 Task: Create new Company, with domain: 'coty.com' and type: 'Reseller'. Add new contact for this company, with mail Id: 'Bhavya.Perez@coty.com', First Name: Bhavya, Last name:  Perez, Job Title: 'Quality Control Inspector', Phone Number: '(617) 555-7894'. Change life cycle stage to  Lead and lead status to  Open. Logged in from softage.3@softage.net
Action: Mouse moved to (69, 66)
Screenshot: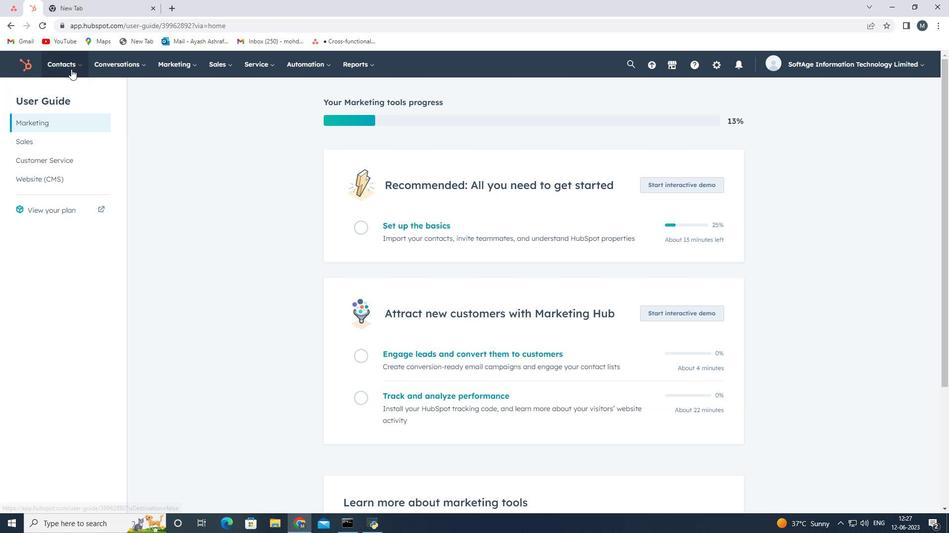 
Action: Mouse pressed left at (69, 66)
Screenshot: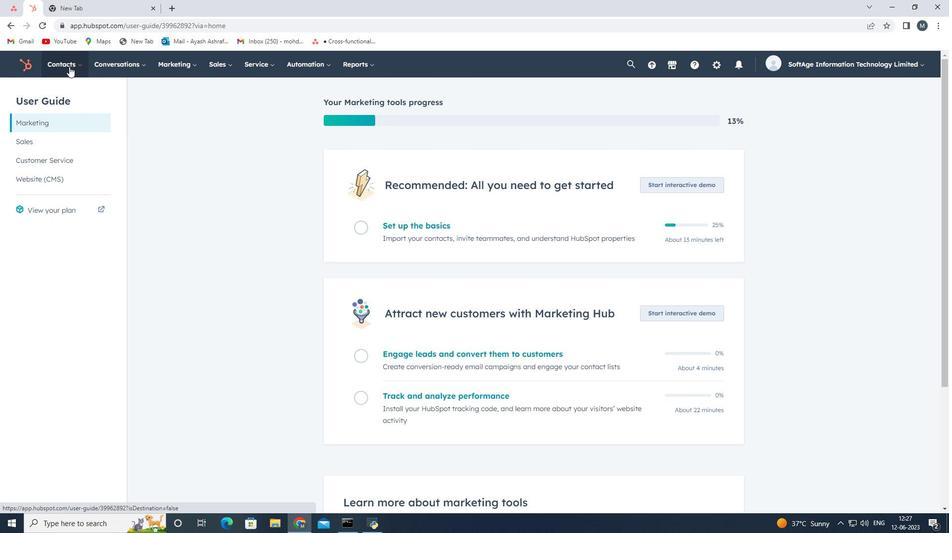 
Action: Mouse moved to (86, 108)
Screenshot: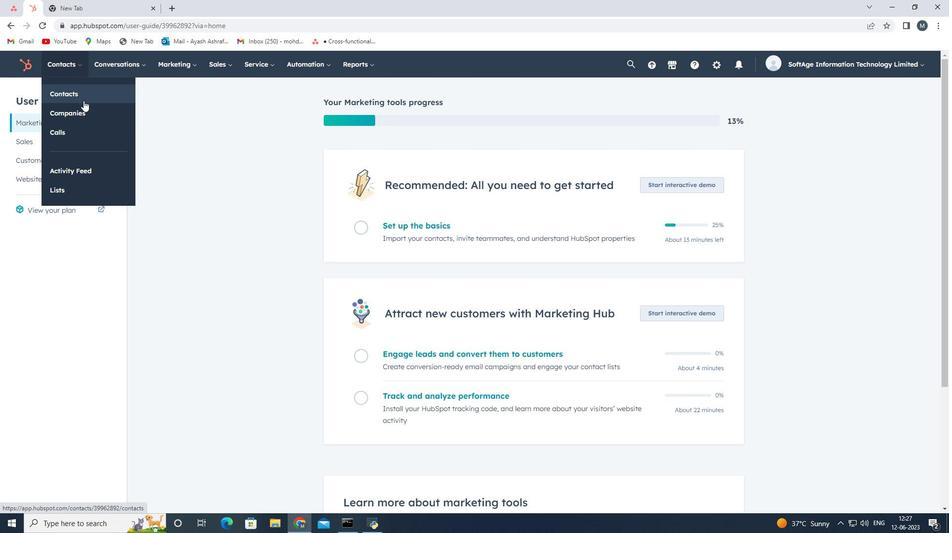 
Action: Mouse pressed left at (86, 108)
Screenshot: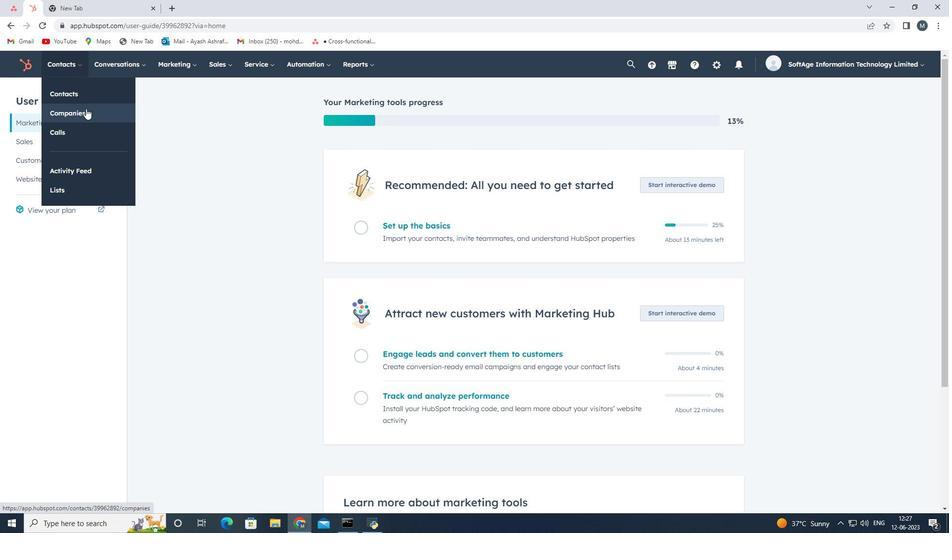 
Action: Mouse moved to (887, 102)
Screenshot: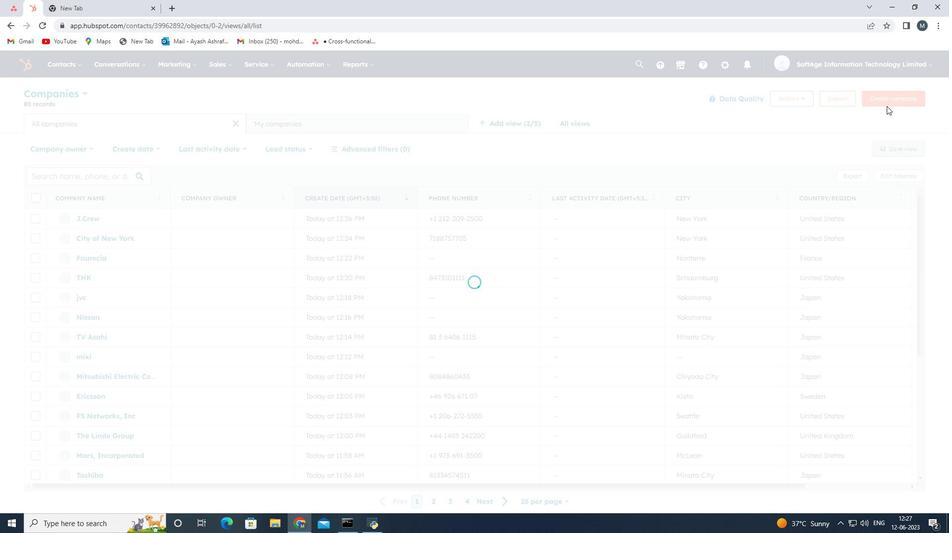 
Action: Mouse pressed left at (887, 102)
Screenshot: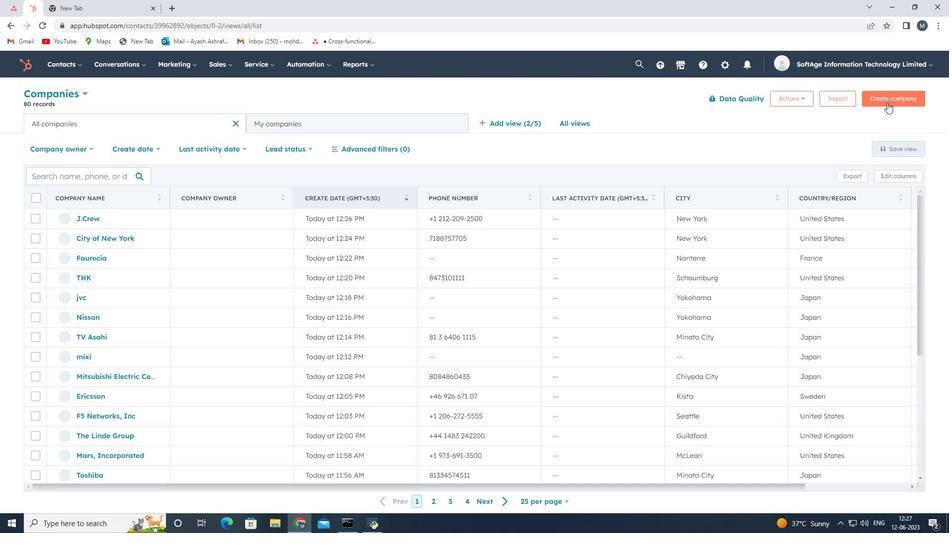 
Action: Mouse moved to (718, 142)
Screenshot: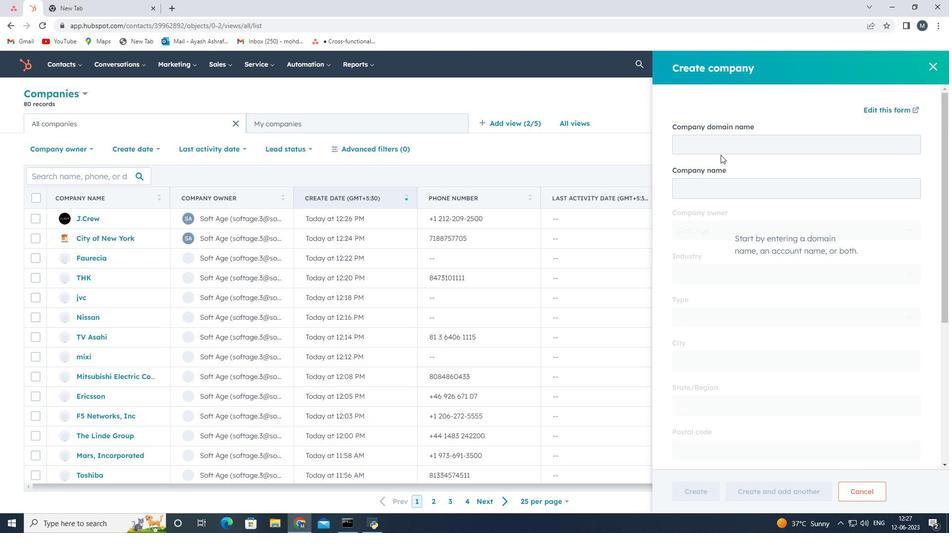 
Action: Mouse pressed left at (718, 142)
Screenshot: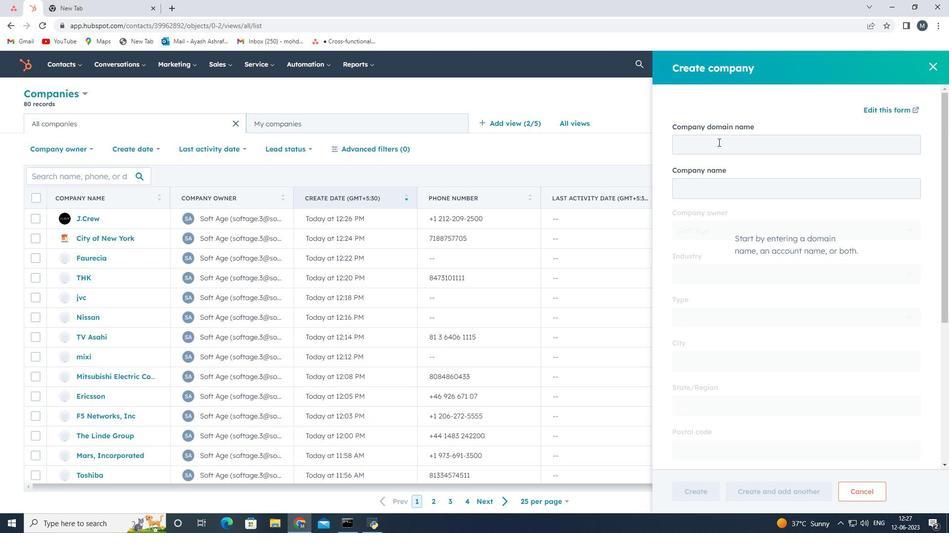 
Action: Mouse moved to (712, 153)
Screenshot: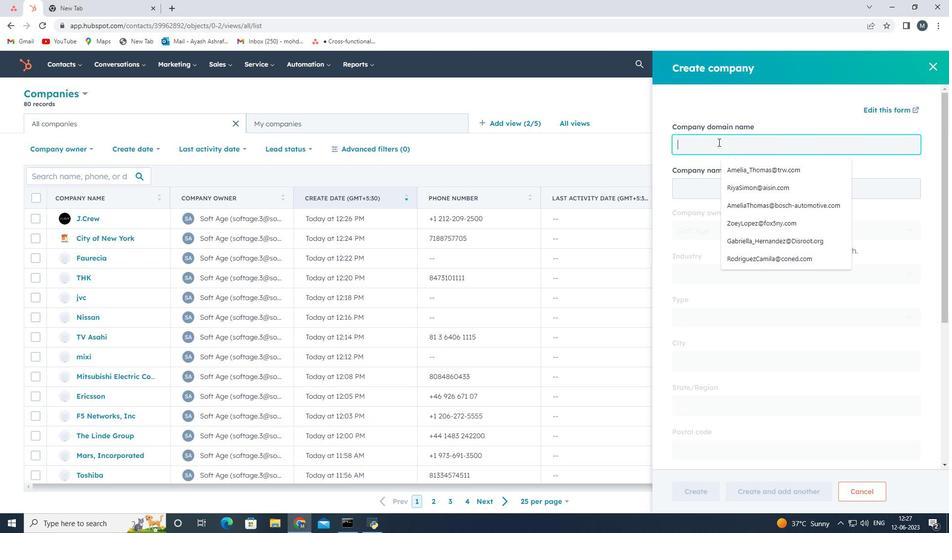 
Action: Key pressed coty.com
Screenshot: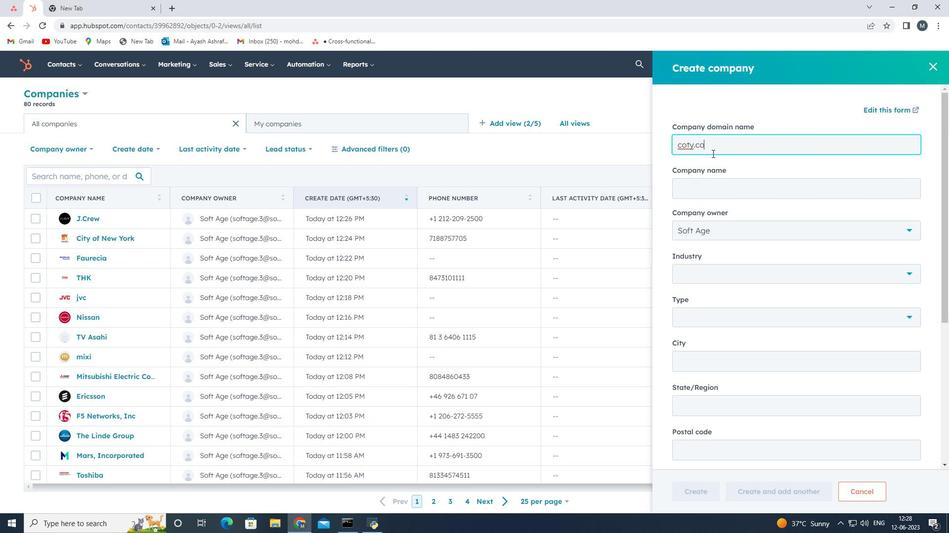 
Action: Mouse moved to (711, 324)
Screenshot: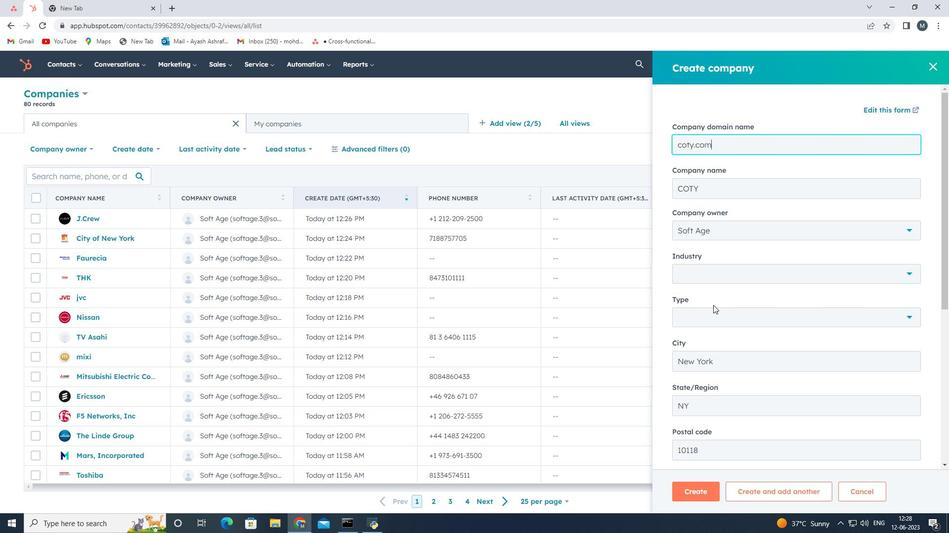 
Action: Mouse pressed left at (711, 324)
Screenshot: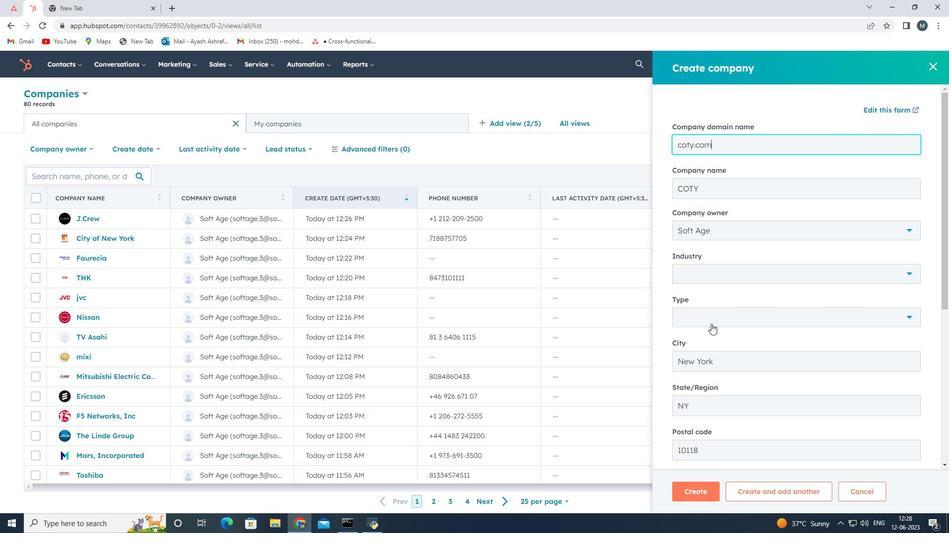 
Action: Mouse moved to (695, 400)
Screenshot: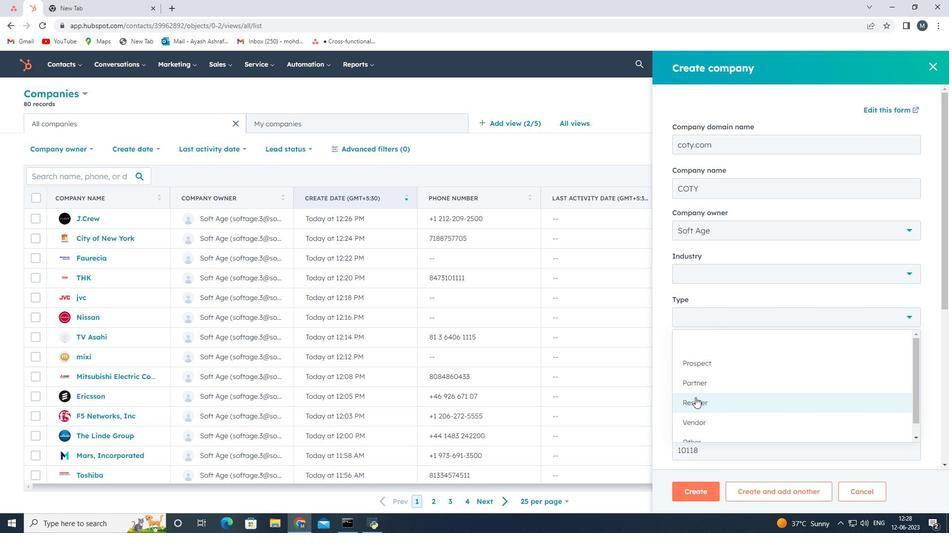 
Action: Mouse pressed left at (695, 400)
Screenshot: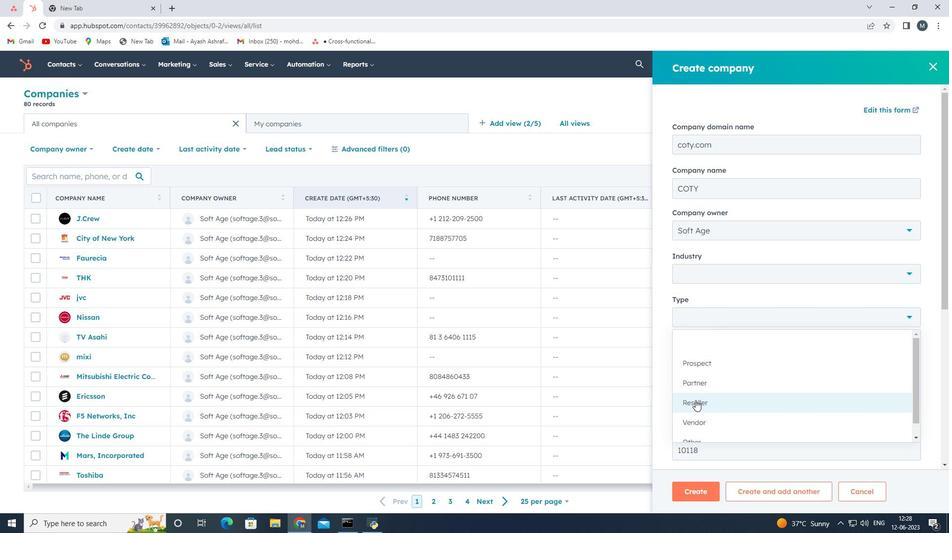 
Action: Mouse moved to (759, 280)
Screenshot: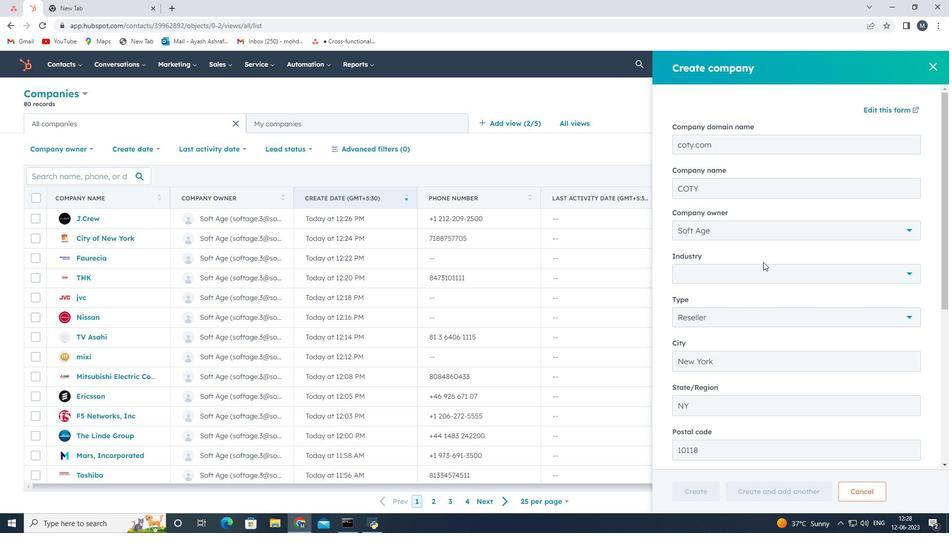 
Action: Mouse scrolled (759, 279) with delta (0, 0)
Screenshot: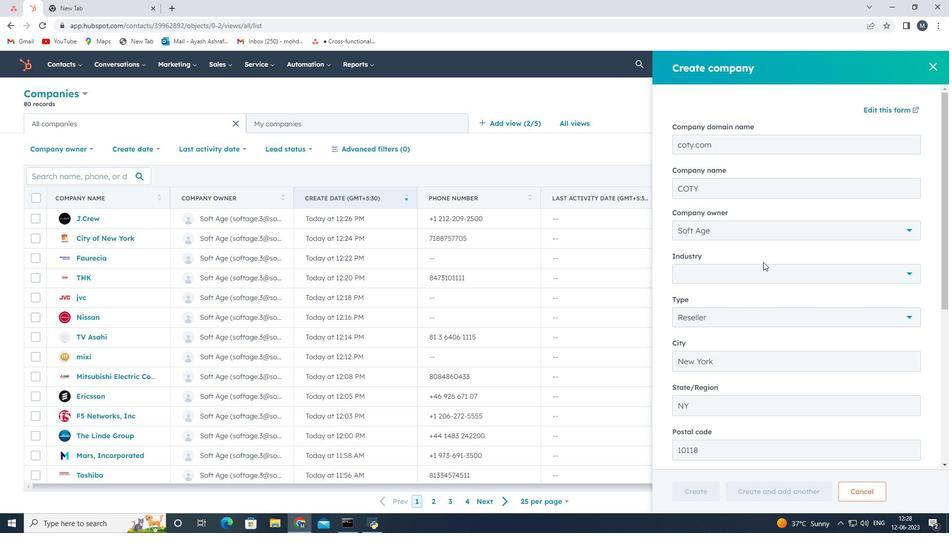 
Action: Mouse moved to (759, 281)
Screenshot: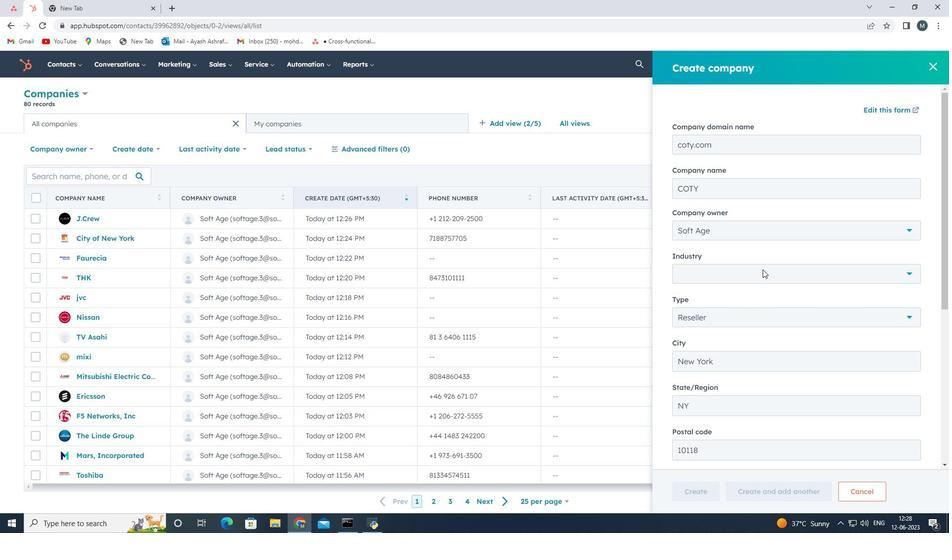 
Action: Mouse scrolled (759, 281) with delta (0, 0)
Screenshot: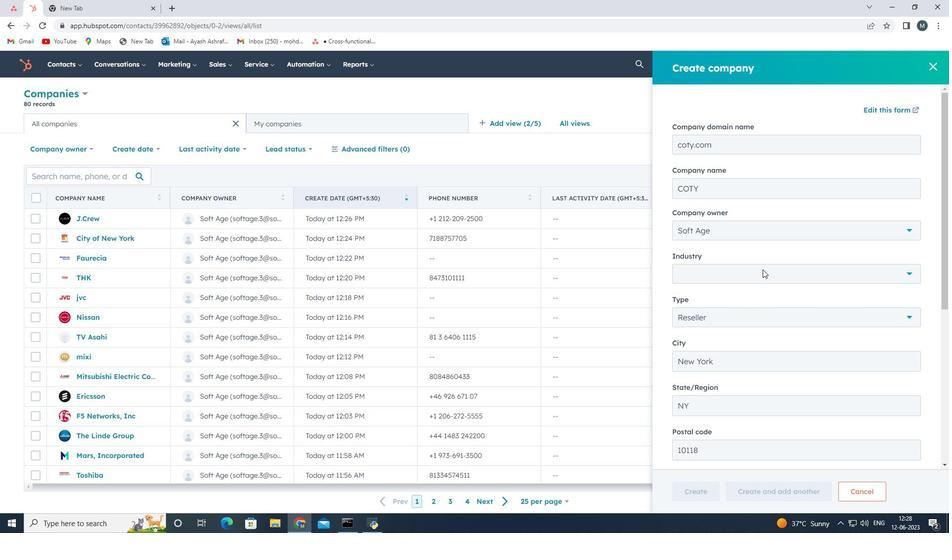
Action: Mouse moved to (758, 283)
Screenshot: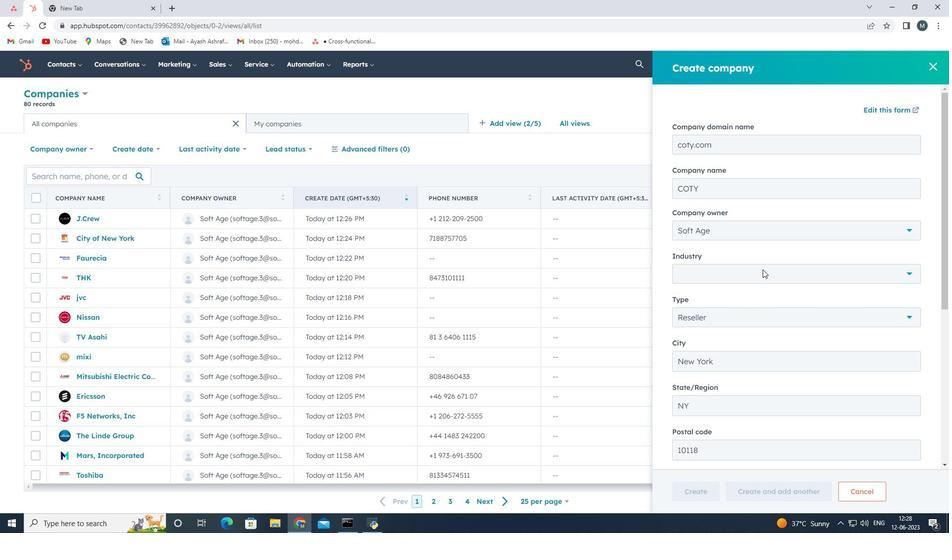
Action: Mouse scrolled (758, 282) with delta (0, 0)
Screenshot: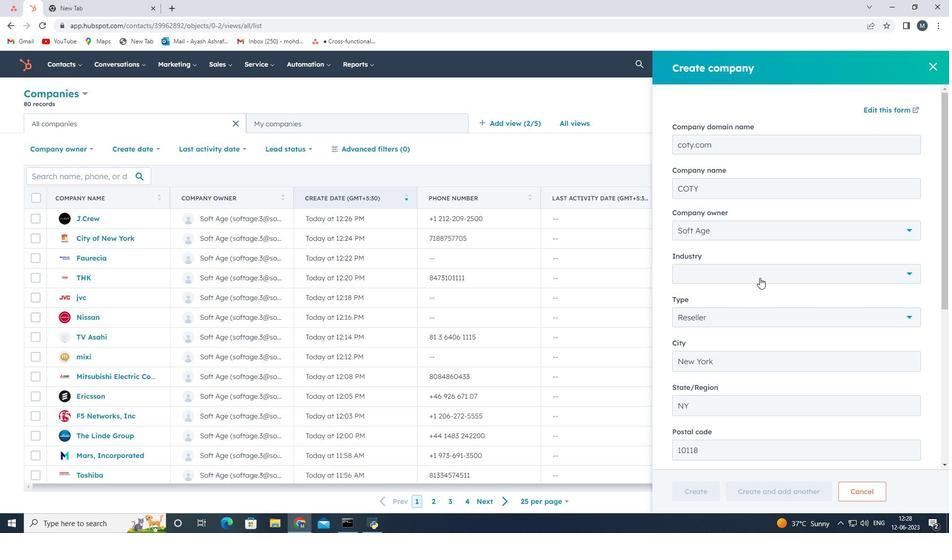 
Action: Mouse moved to (758, 284)
Screenshot: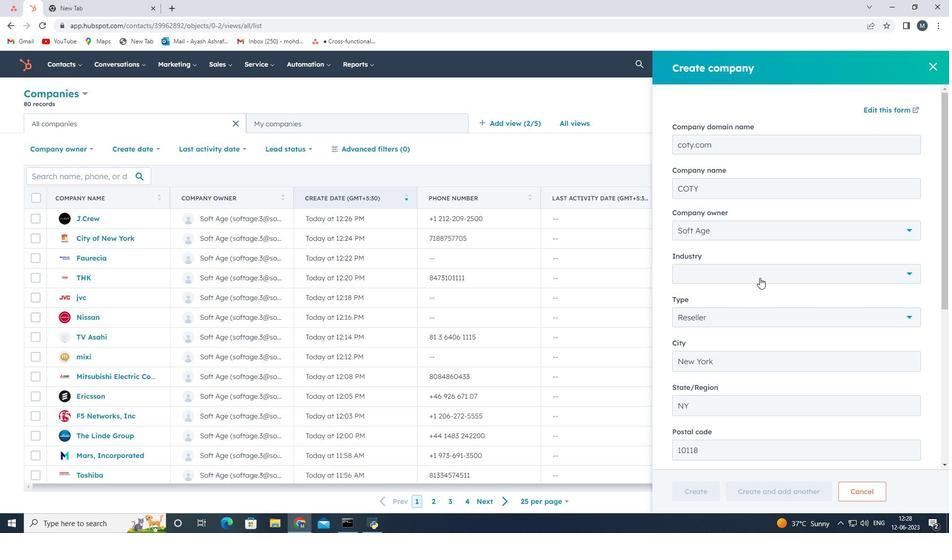 
Action: Mouse scrolled (758, 283) with delta (0, 0)
Screenshot: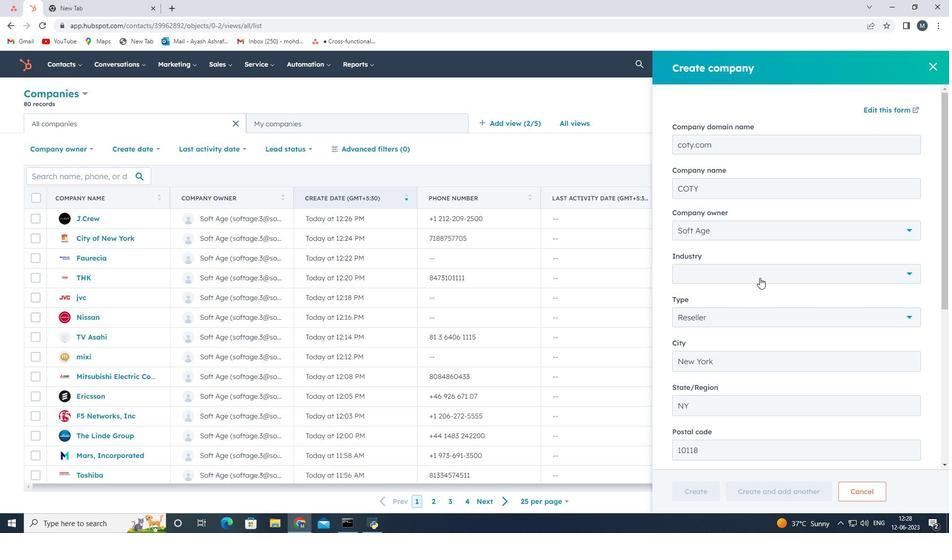 
Action: Mouse scrolled (758, 283) with delta (0, 0)
Screenshot: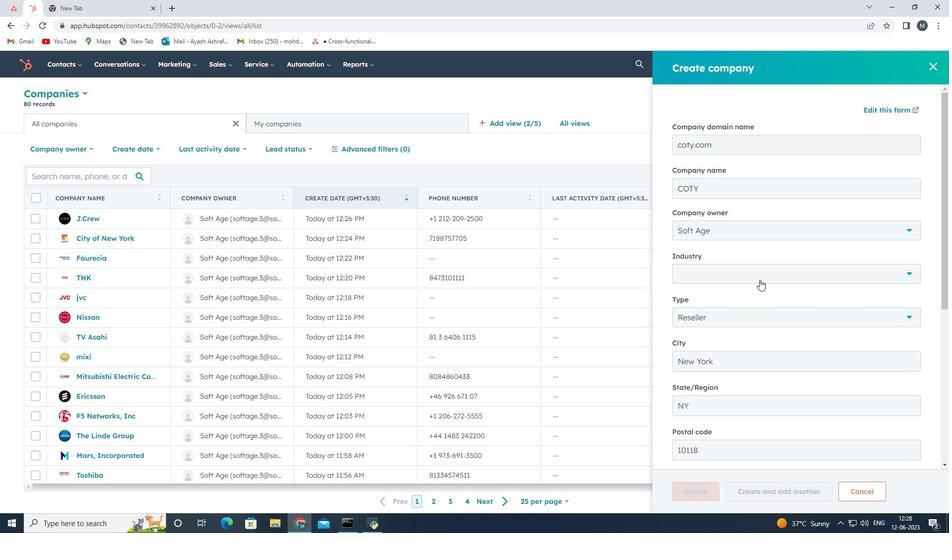 
Action: Mouse moved to (731, 385)
Screenshot: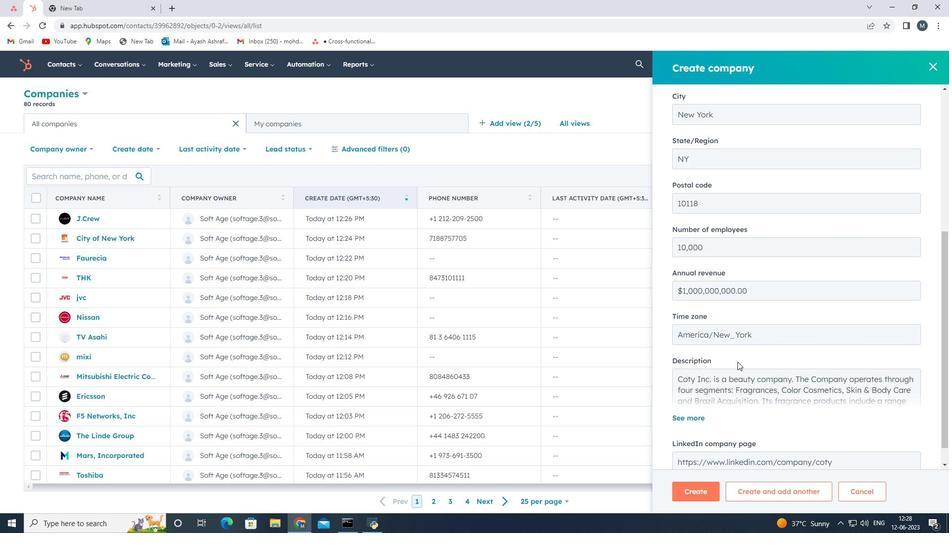 
Action: Mouse scrolled (731, 384) with delta (0, 0)
Screenshot: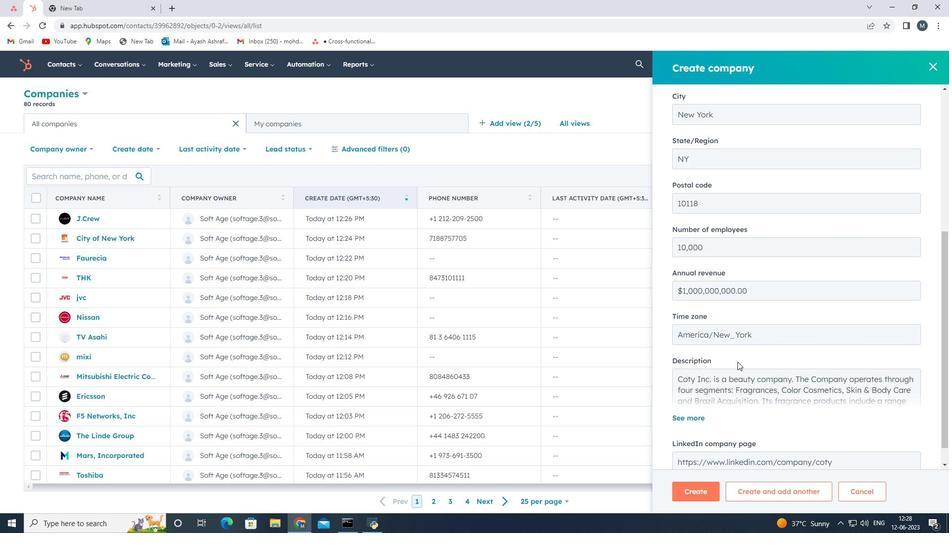 
Action: Mouse moved to (730, 393)
Screenshot: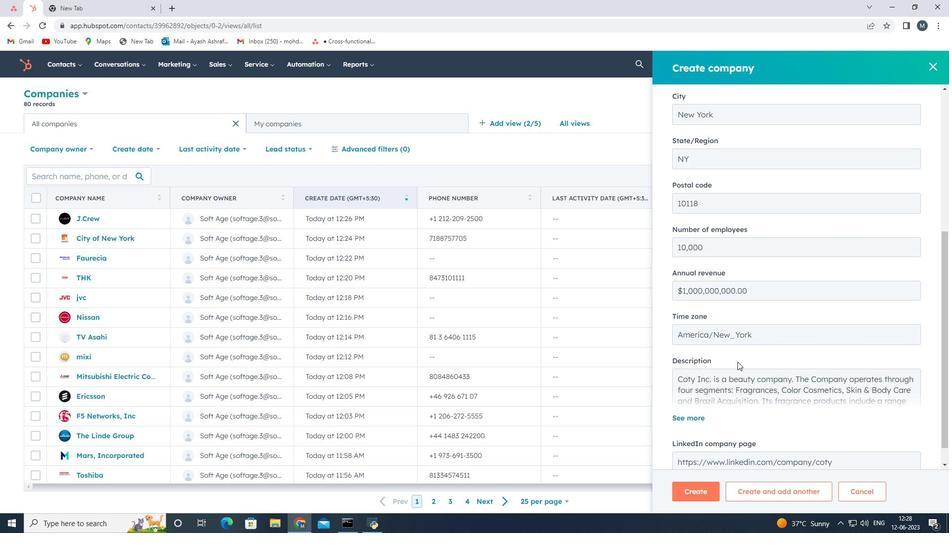 
Action: Mouse scrolled (730, 393) with delta (0, 0)
Screenshot: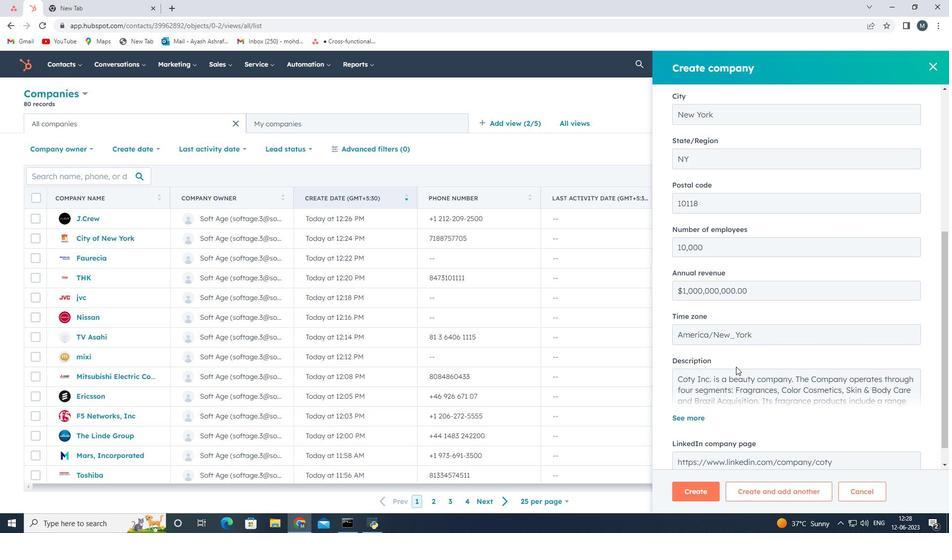 
Action: Mouse moved to (729, 395)
Screenshot: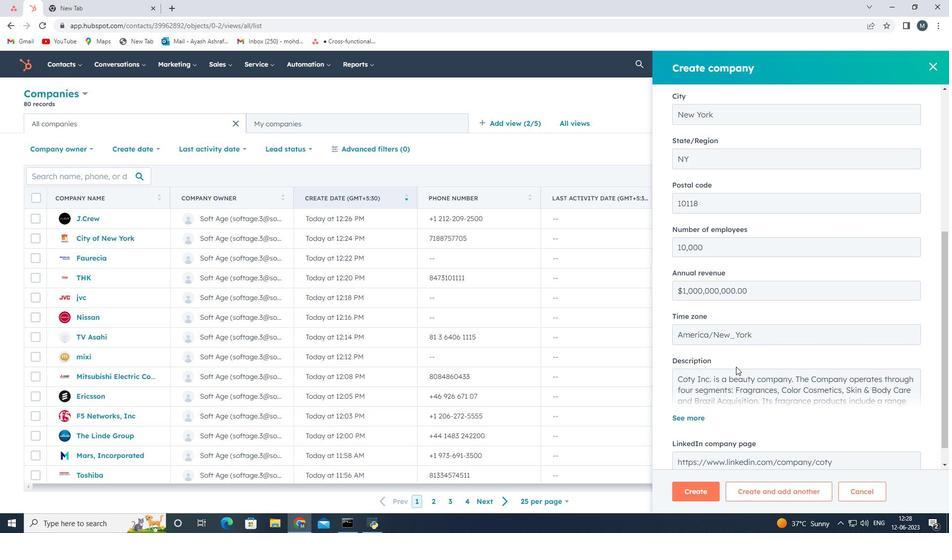 
Action: Mouse scrolled (729, 394) with delta (0, 0)
Screenshot: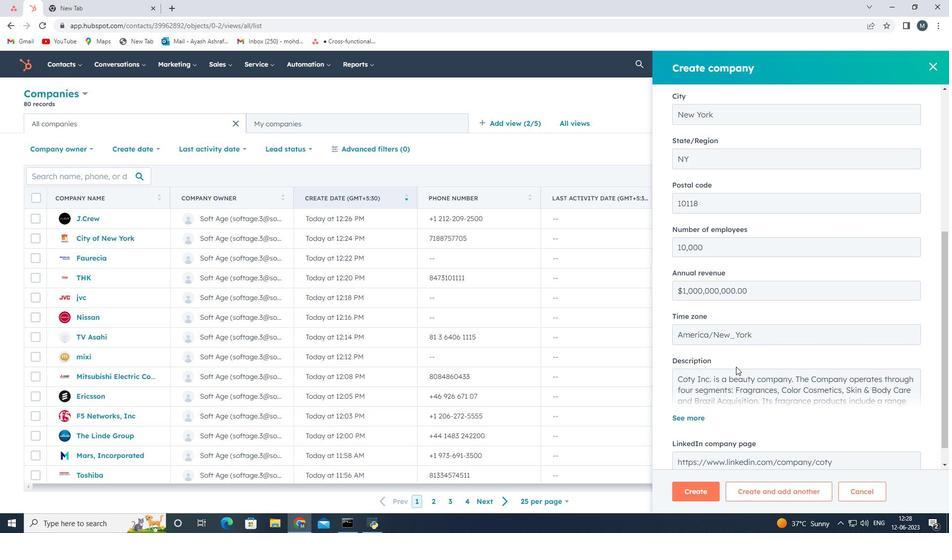 
Action: Mouse moved to (729, 395)
Screenshot: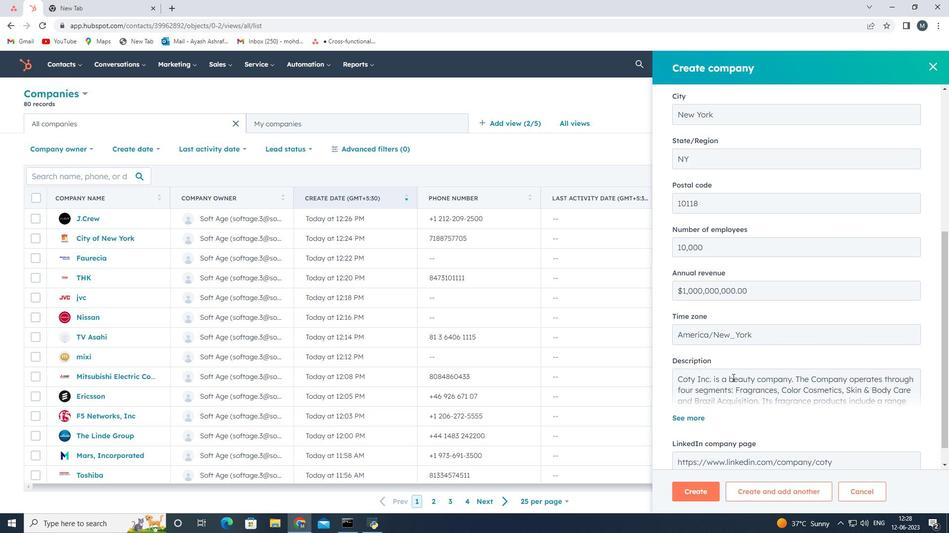 
Action: Mouse scrolled (729, 395) with delta (0, 0)
Screenshot: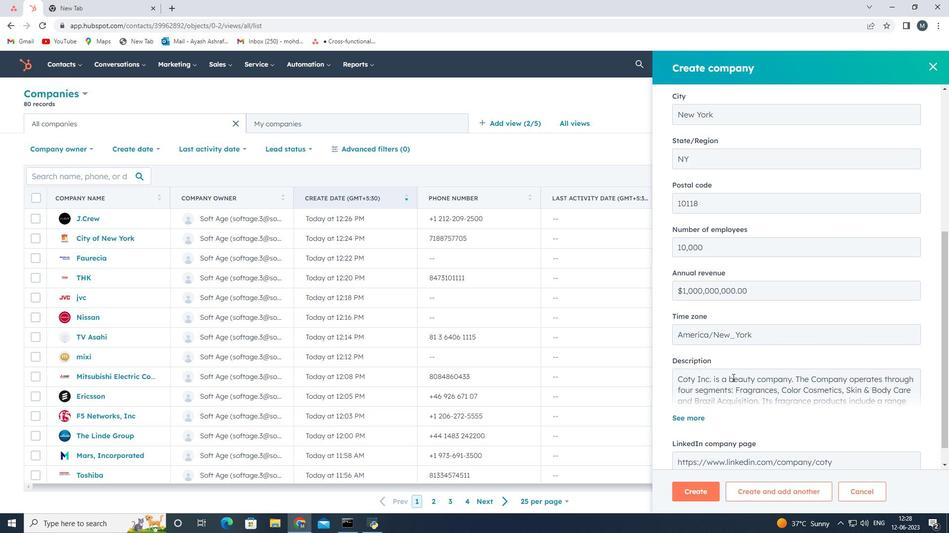 
Action: Mouse moved to (703, 489)
Screenshot: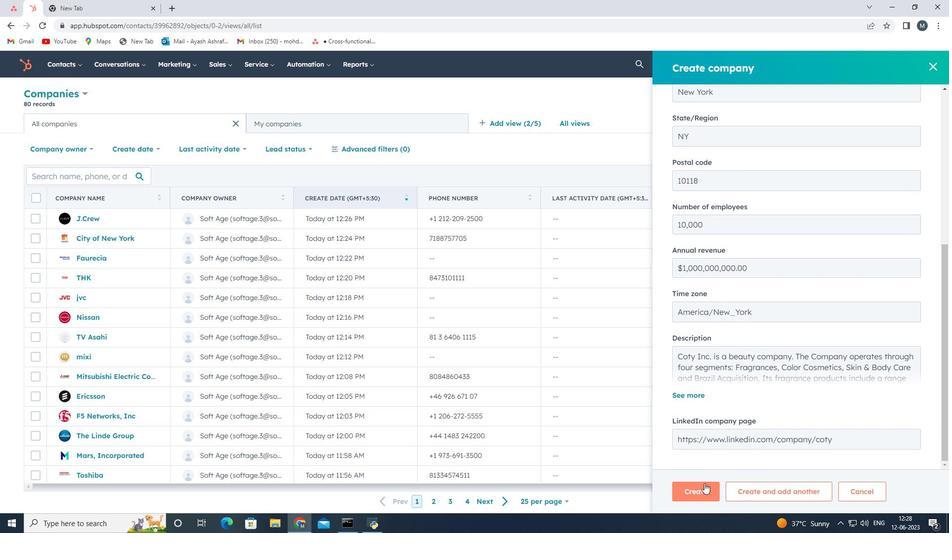 
Action: Mouse pressed left at (703, 489)
Screenshot: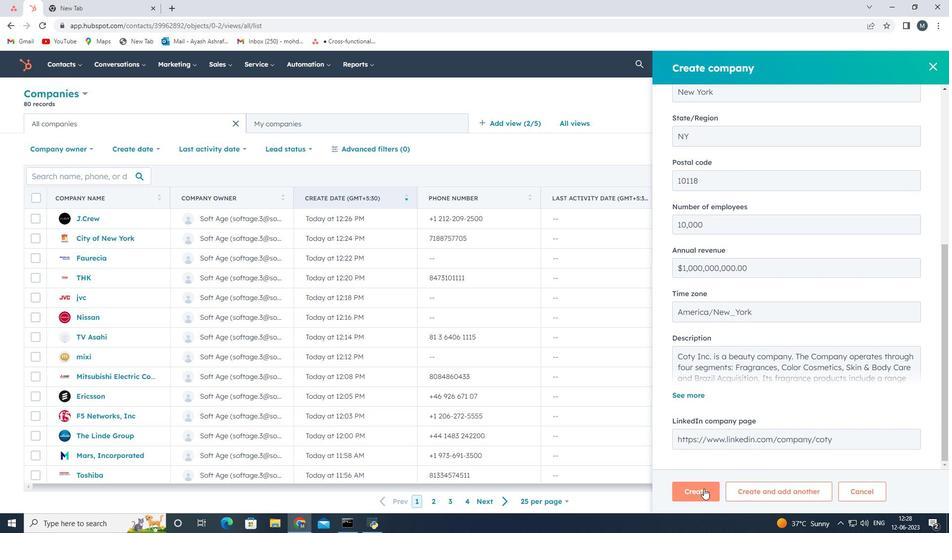 
Action: Mouse moved to (664, 333)
Screenshot: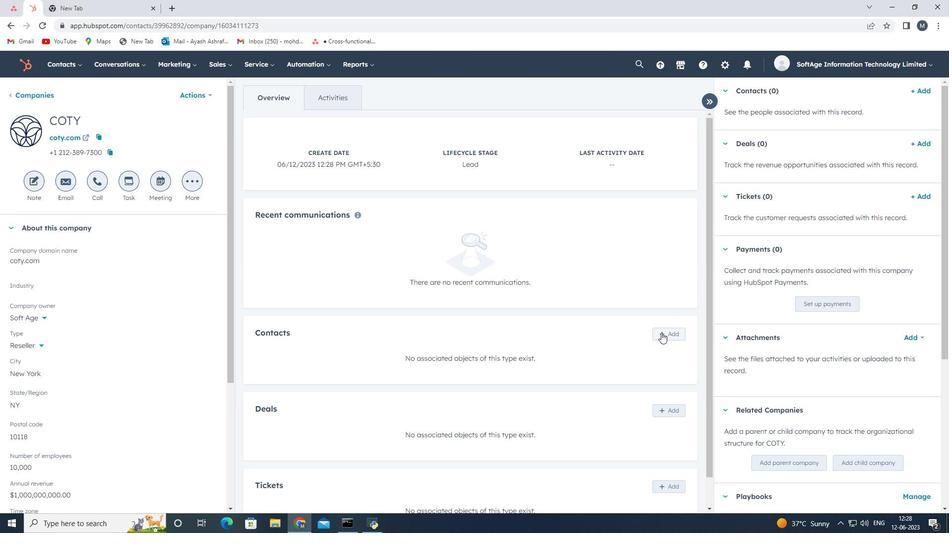 
Action: Mouse pressed left at (664, 333)
Screenshot: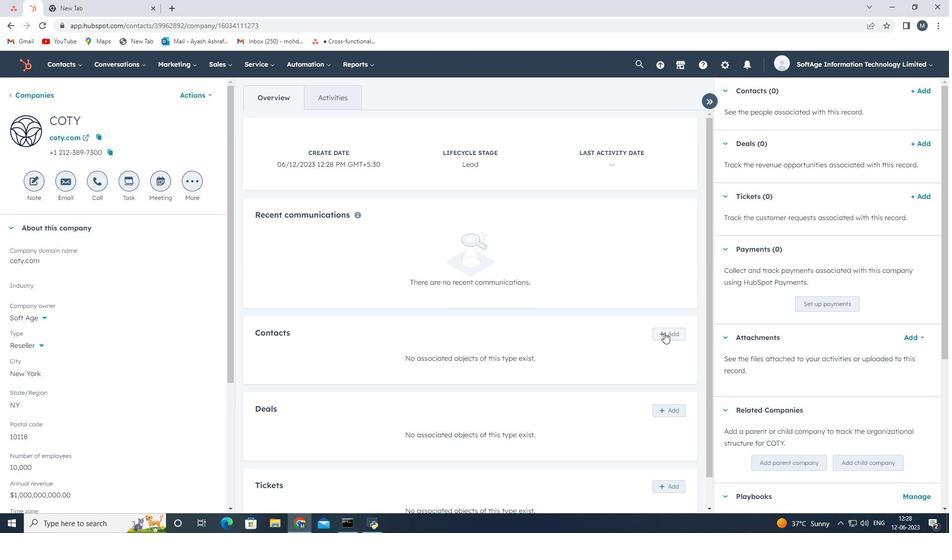 
Action: Mouse moved to (719, 119)
Screenshot: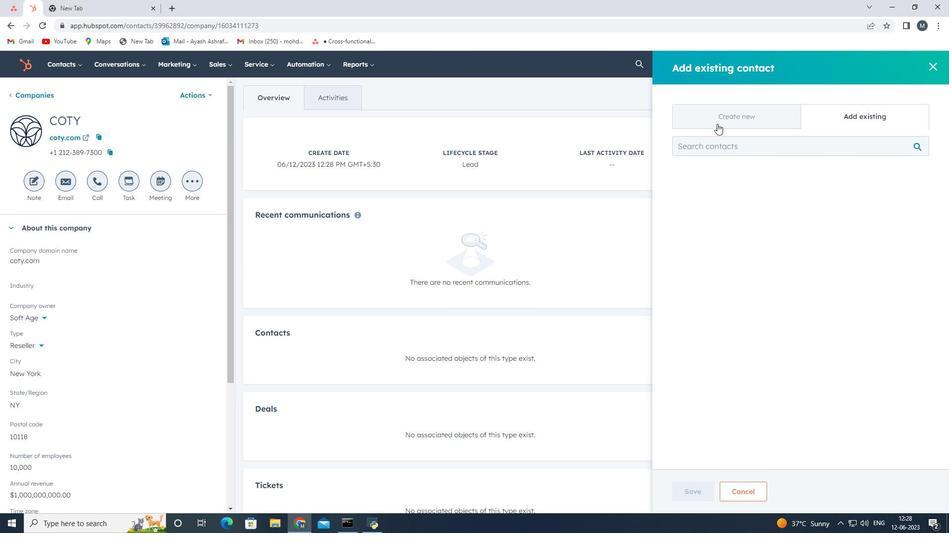 
Action: Mouse pressed left at (719, 119)
Screenshot: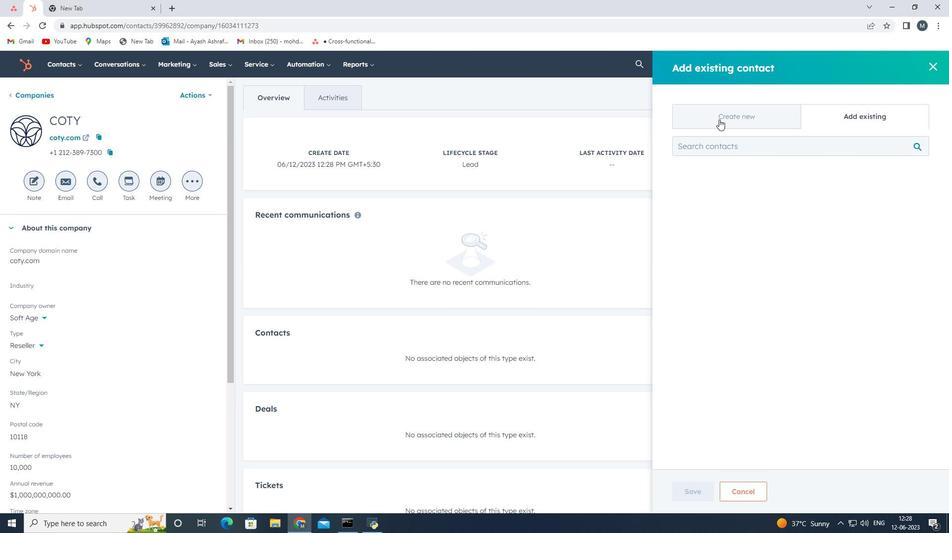 
Action: Mouse moved to (725, 178)
Screenshot: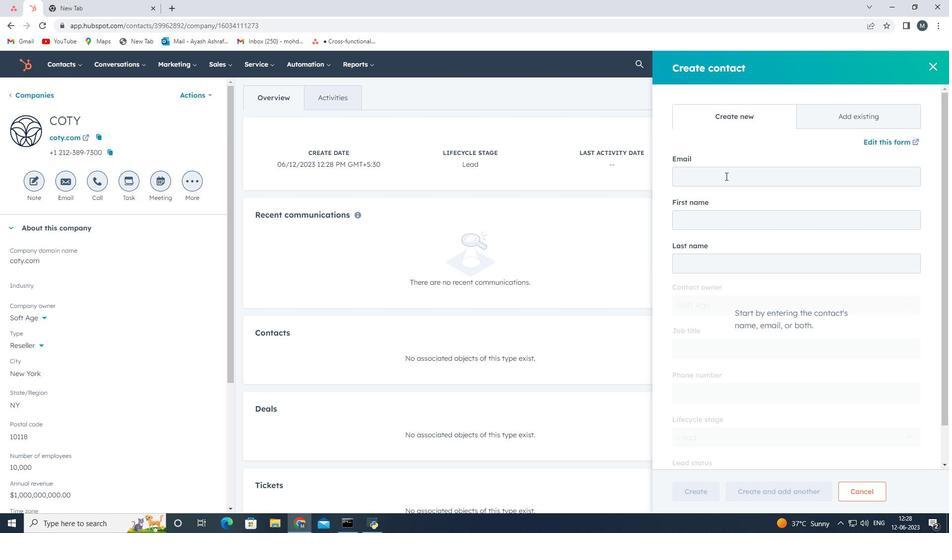 
Action: Mouse pressed left at (725, 178)
Screenshot: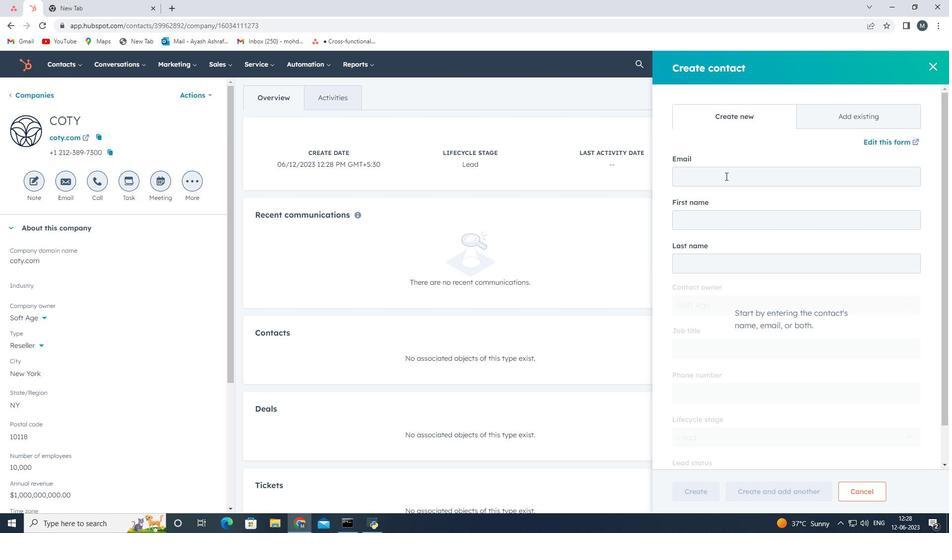 
Action: Mouse moved to (725, 178)
Screenshot: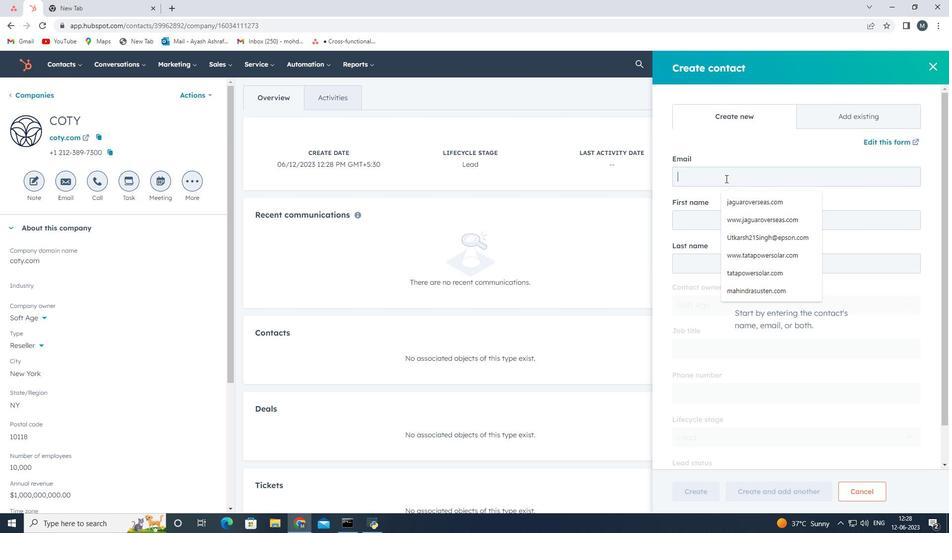 
Action: Key pressed <Key.shift>Bhavya.<Key.shift>Perez<Key.shift><Key.shift><Key.shift><Key.shift><Key.shift><Key.shift>@coty.com
Screenshot: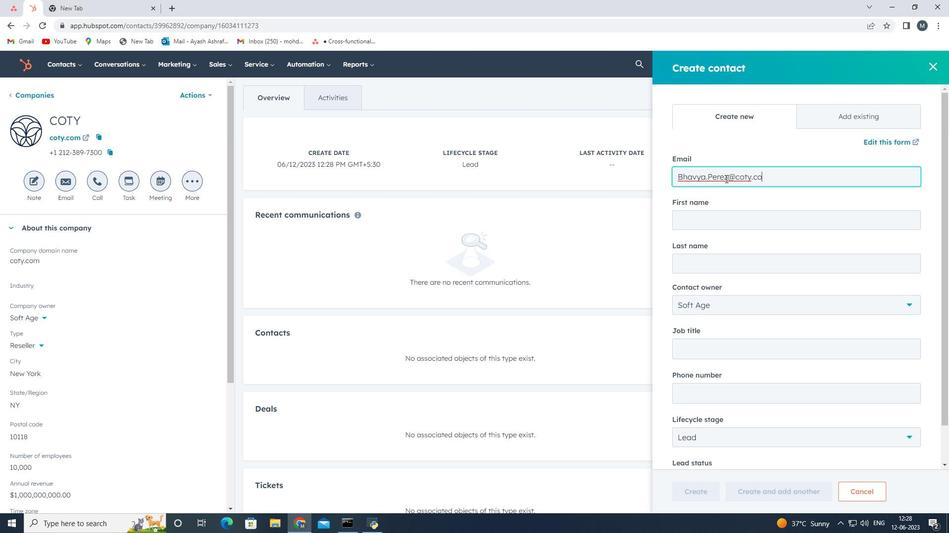 
Action: Mouse moved to (714, 216)
Screenshot: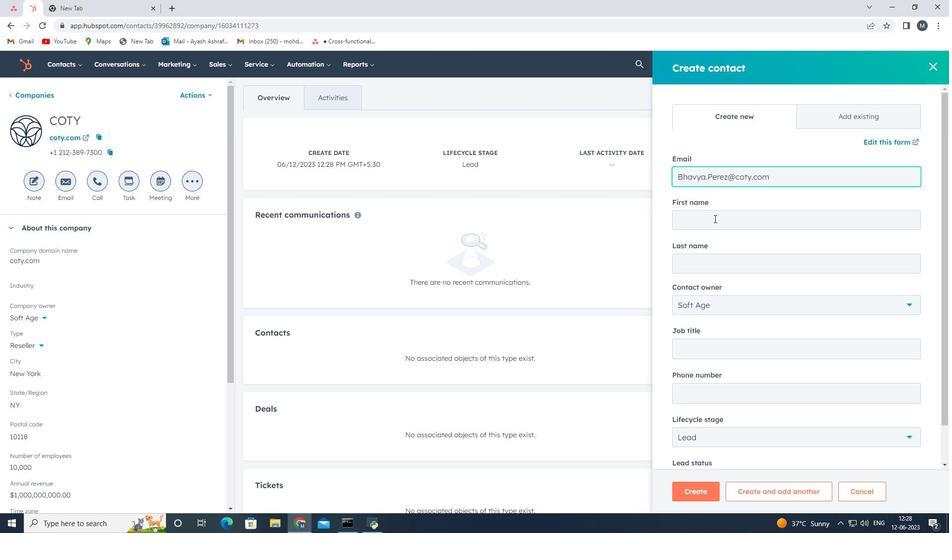 
Action: Mouse pressed left at (714, 216)
Screenshot: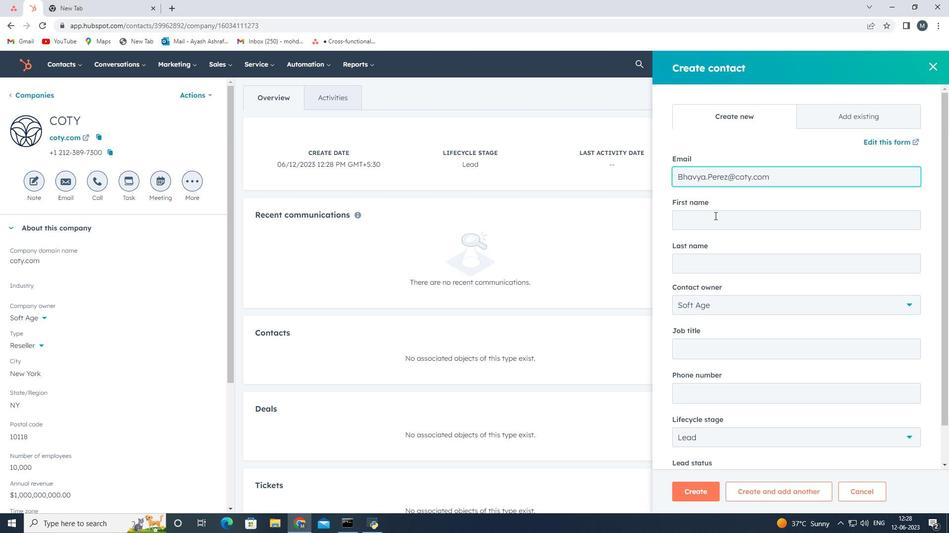 
Action: Key pressed <Key.shift><Key.shift><Key.shift><Key.shift><Key.shift><Key.shift><Key.shift><Key.shift><Key.shift><Key.shift><Key.shift><Key.shift><Key.shift><Key.shift><Key.shift><Key.shift><Key.shift><Key.shift><Key.shift><Key.shift><Key.shift><Key.shift><Key.shift><Key.shift><Key.shift><Key.shift><Key.shift><Key.shift><Key.shift><Key.shift><Key.shift><Key.shift>Bhavya
Screenshot: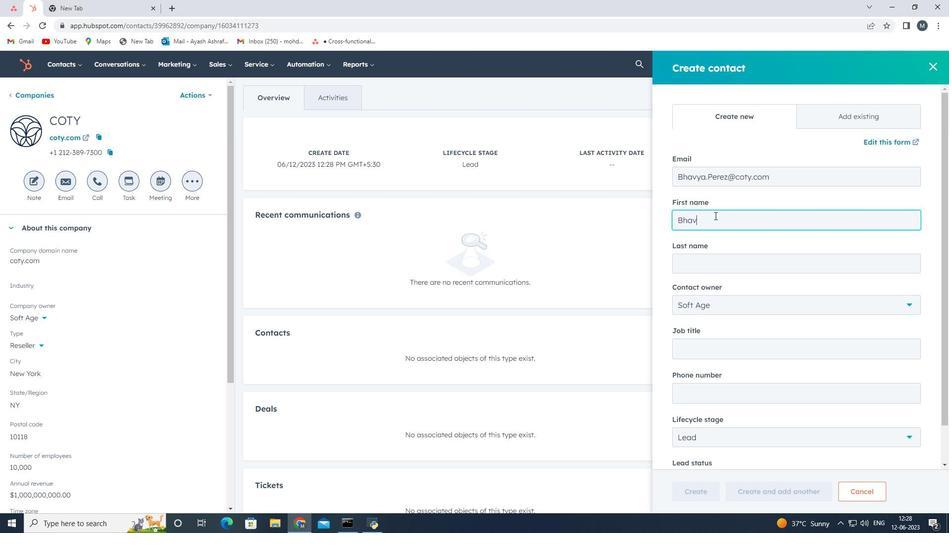 
Action: Mouse moved to (698, 267)
Screenshot: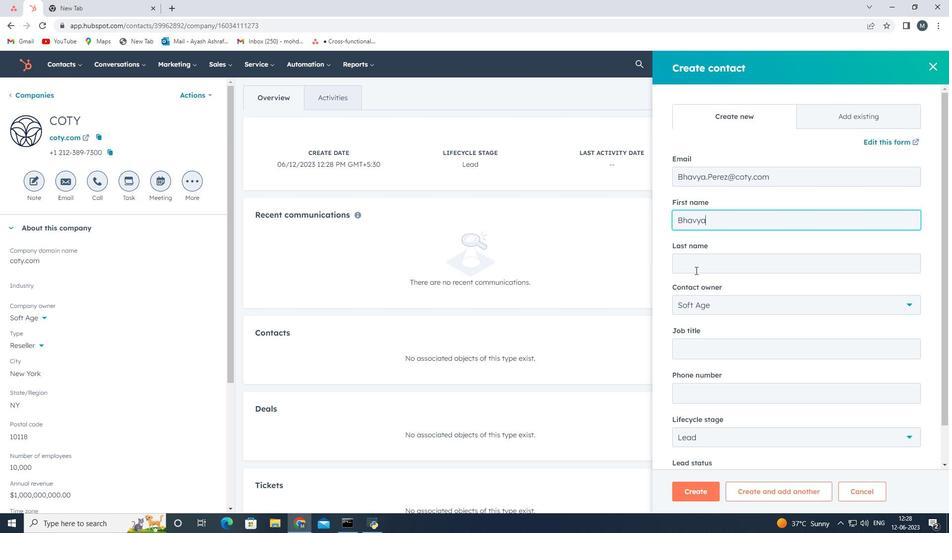 
Action: Mouse pressed left at (698, 267)
Screenshot: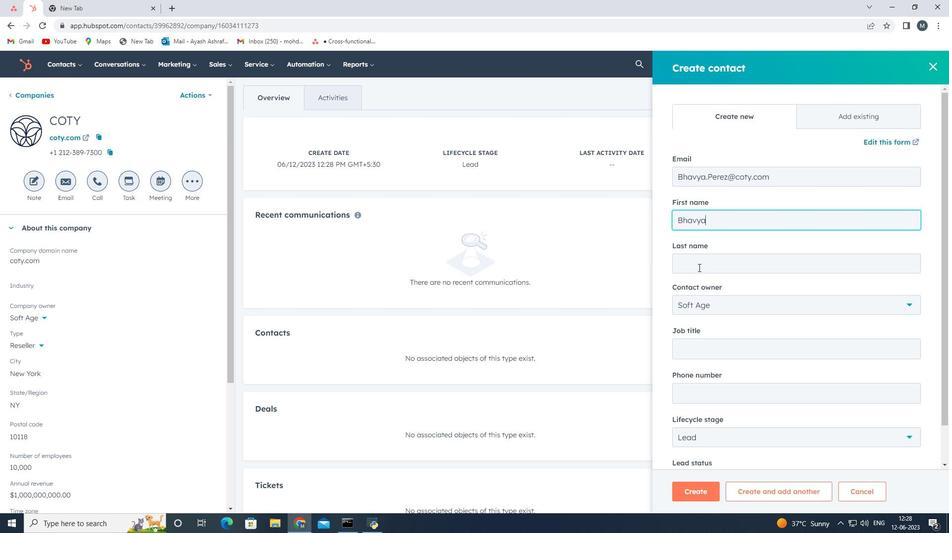 
Action: Key pressed <Key.shift><Key.shift><Key.shift><Key.shift><Key.shift><Key.shift><Key.shift><Key.shift><Key.shift><Key.shift><Key.shift><Key.shift><Key.shift><Key.shift><Key.shift><Key.shift><Key.shift><Key.shift><Key.shift><Key.shift><Key.shift><Key.shift><Key.shift><Key.shift><Key.shift><Key.shift><Key.shift><Key.shift><Key.shift><Key.shift><Key.shift><Key.shift><Key.shift><Key.shift><Key.shift><Key.shift><Key.shift><Key.shift><Key.shift><Key.shift><Key.shift>Perez
Screenshot: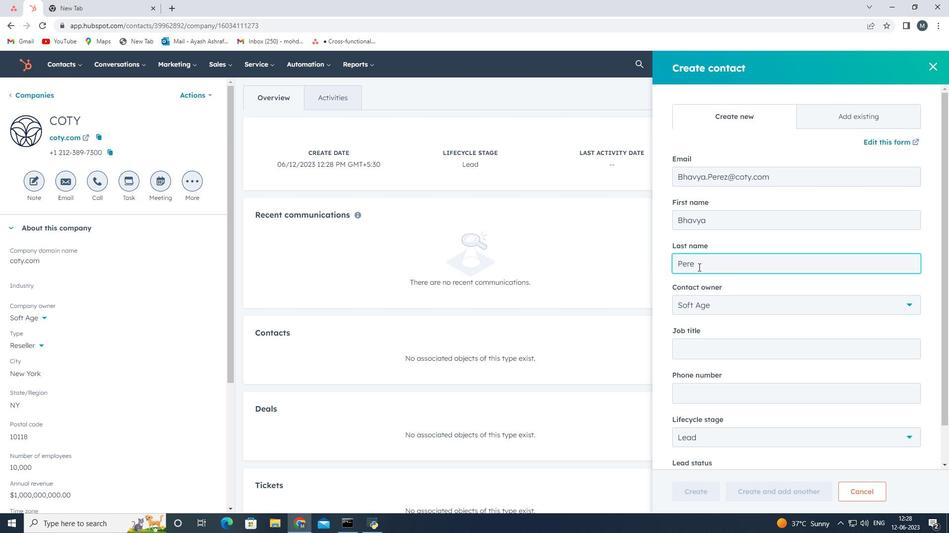 
Action: Mouse moved to (727, 350)
Screenshot: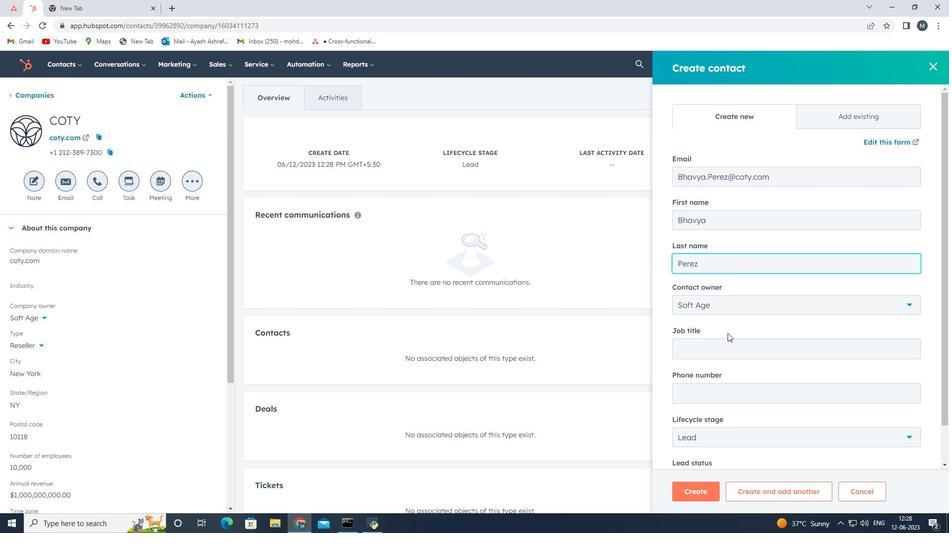 
Action: Mouse pressed left at (727, 350)
Screenshot: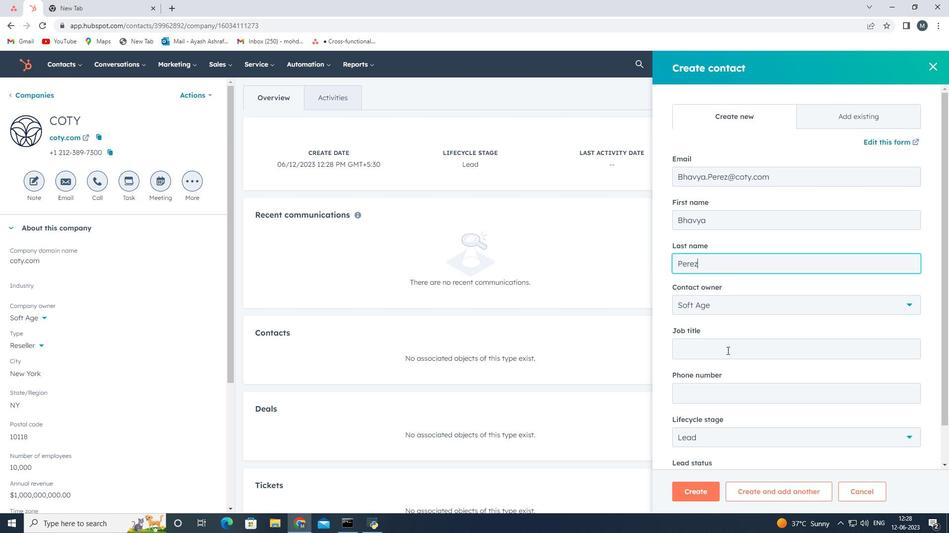 
Action: Key pressed <Key.shift>
Screenshot: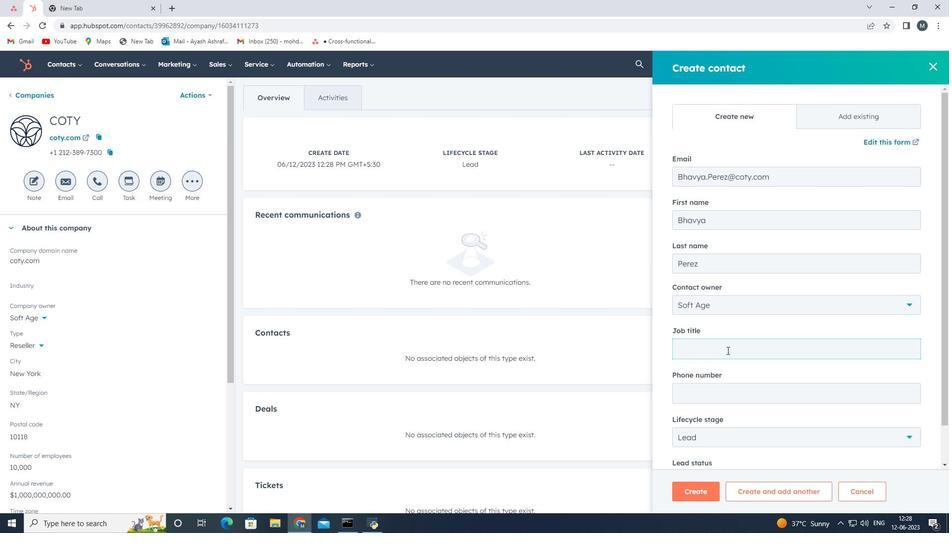 
Action: Mouse moved to (717, 333)
Screenshot: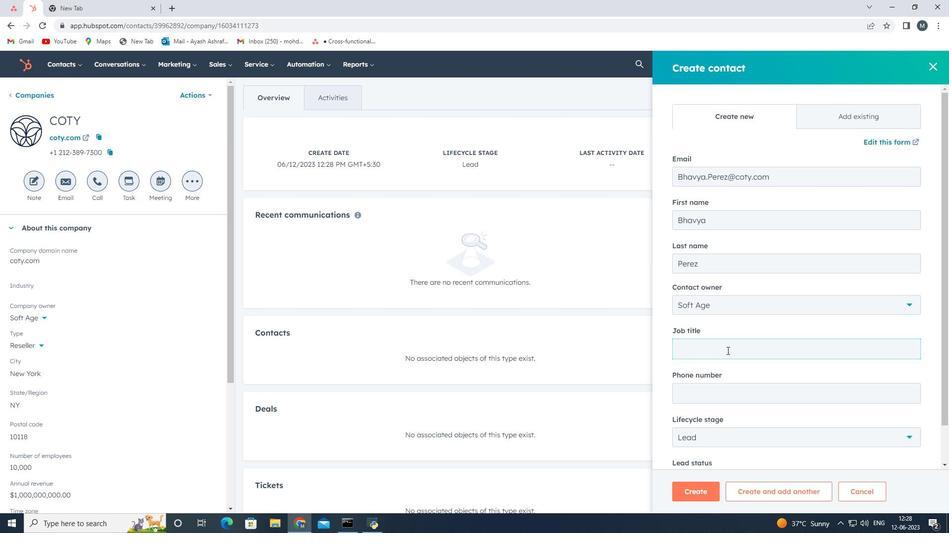
Action: Key pressed <Key.shift><Key.shift>Quality<Key.space><Key.shift><Key.shift>Control<Key.space><Key.shift>Inspector
Screenshot: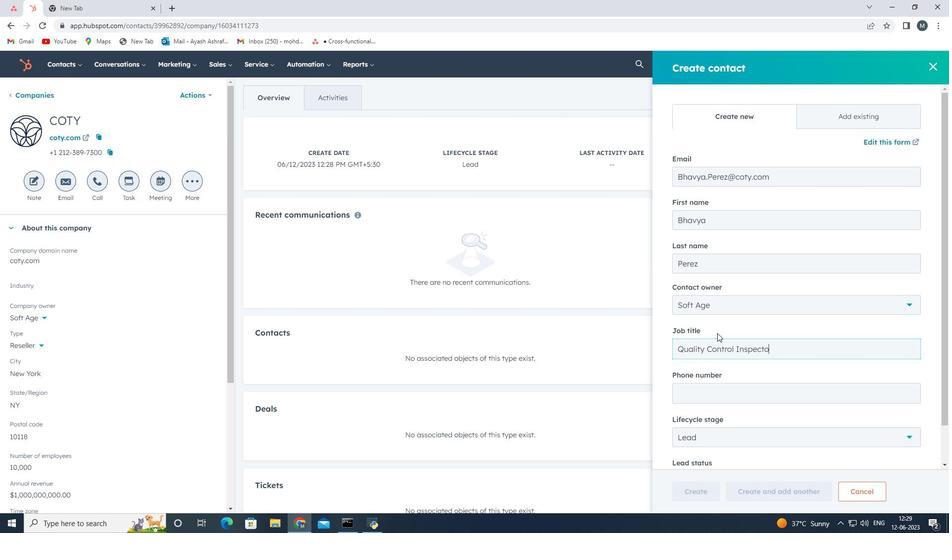 
Action: Mouse moved to (719, 391)
Screenshot: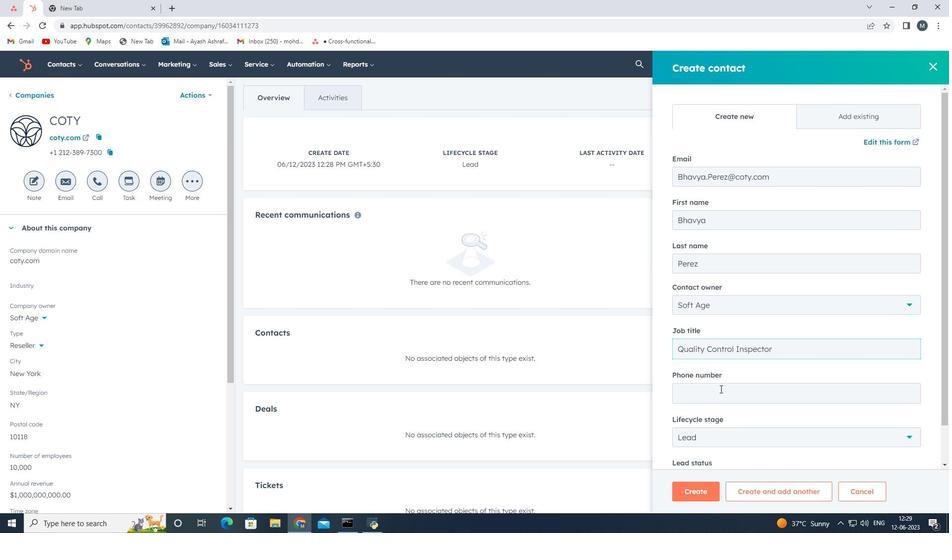 
Action: Mouse pressed left at (719, 391)
Screenshot: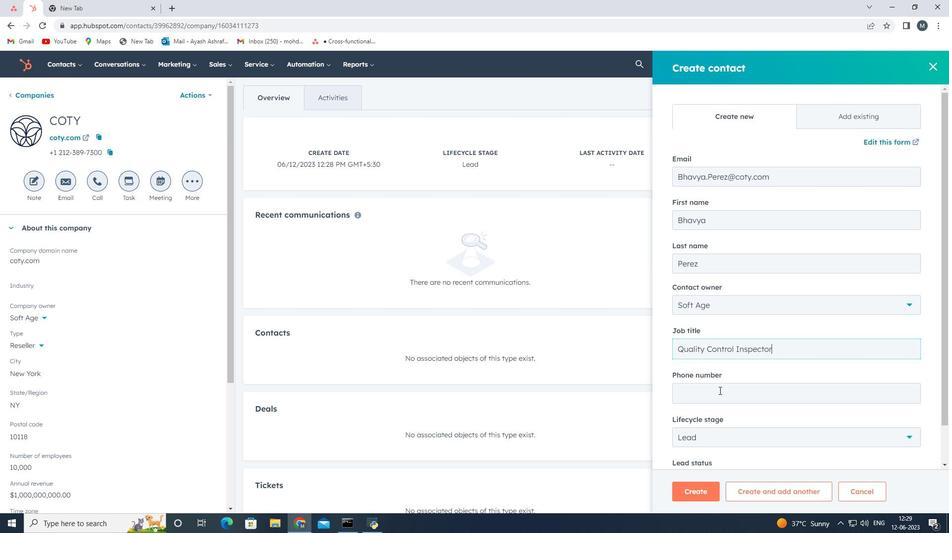 
Action: Key pressed 6175557894
Screenshot: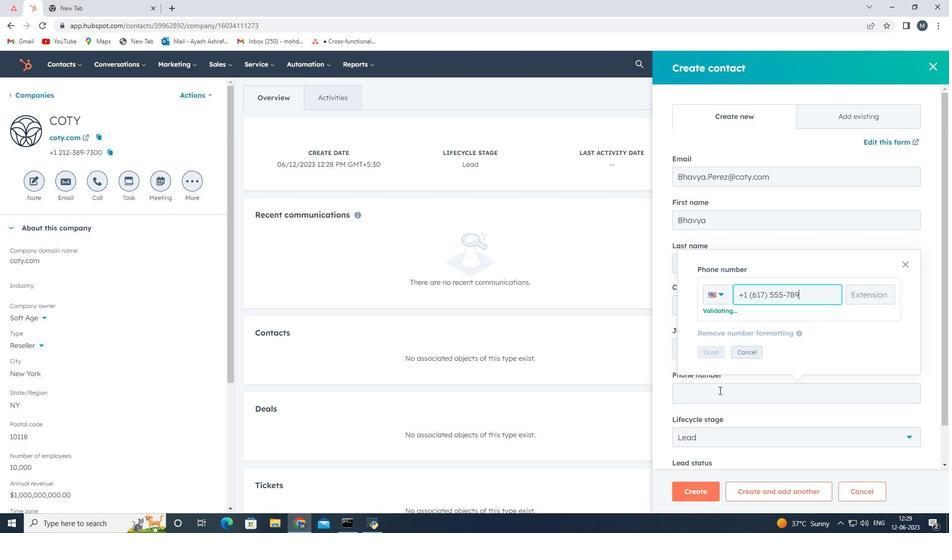 
Action: Mouse moved to (715, 353)
Screenshot: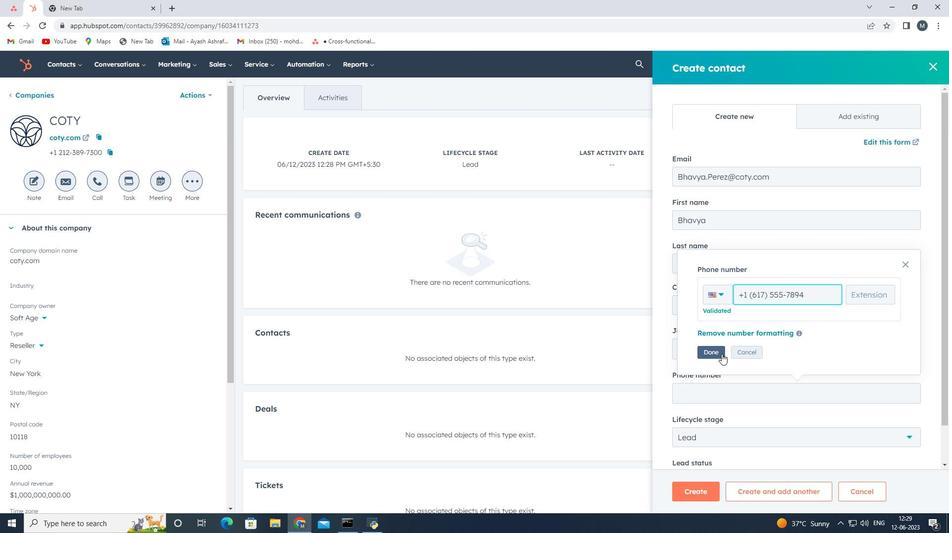 
Action: Mouse pressed left at (715, 353)
Screenshot: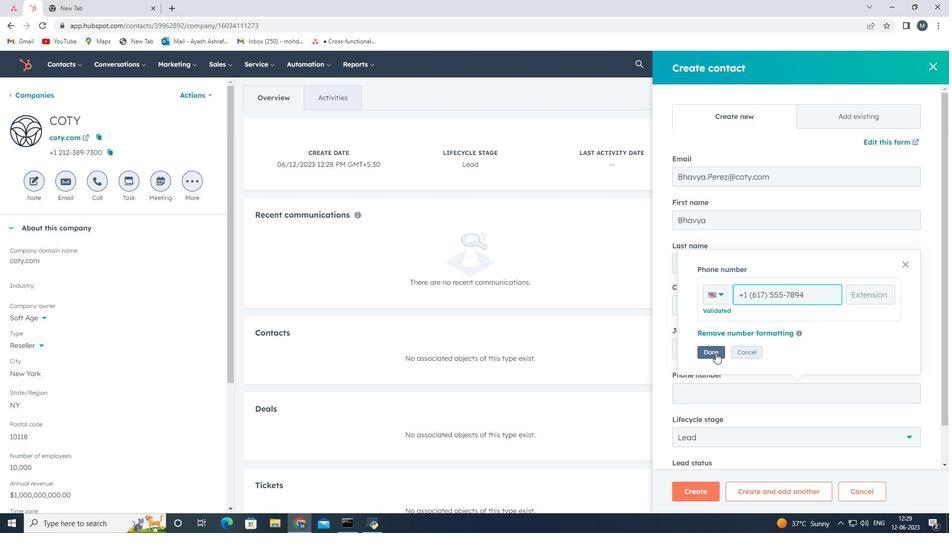 
Action: Mouse moved to (741, 436)
Screenshot: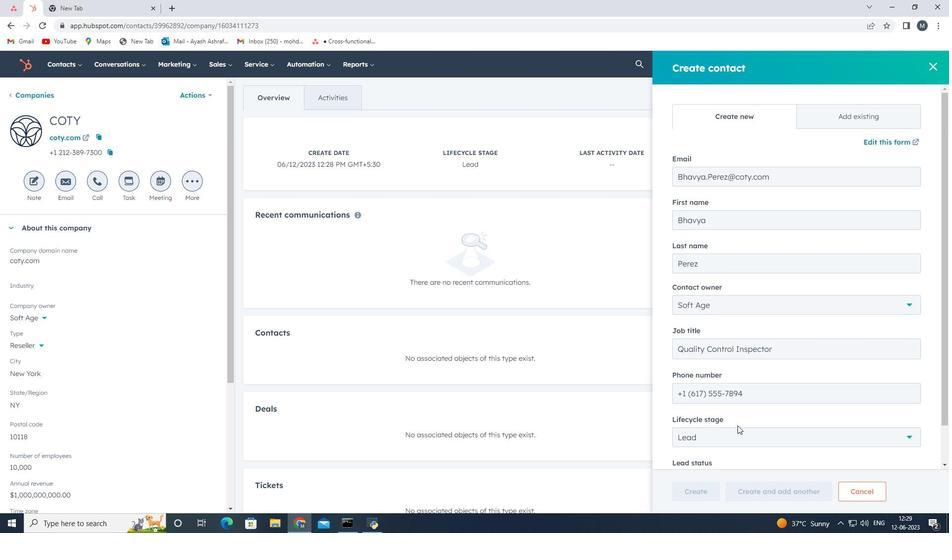 
Action: Mouse pressed left at (741, 436)
Screenshot: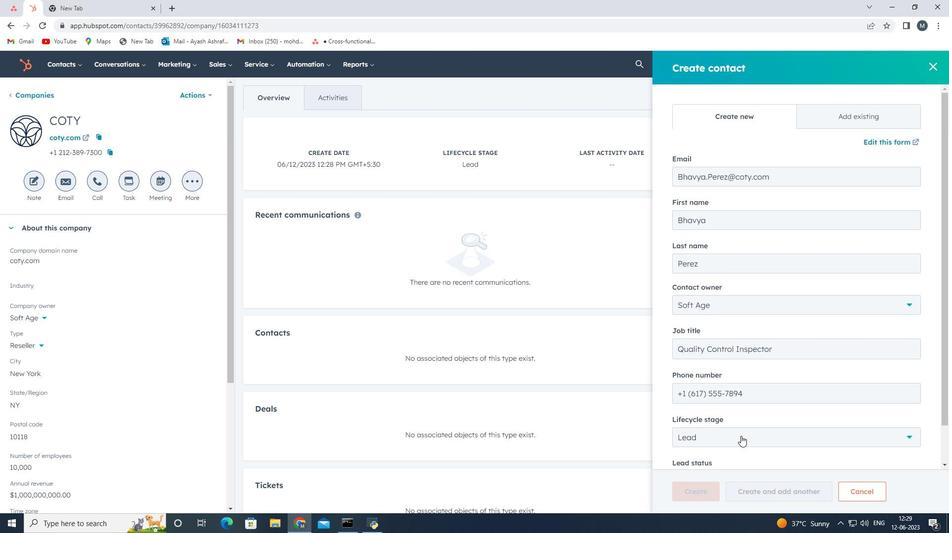 
Action: Mouse moved to (715, 348)
Screenshot: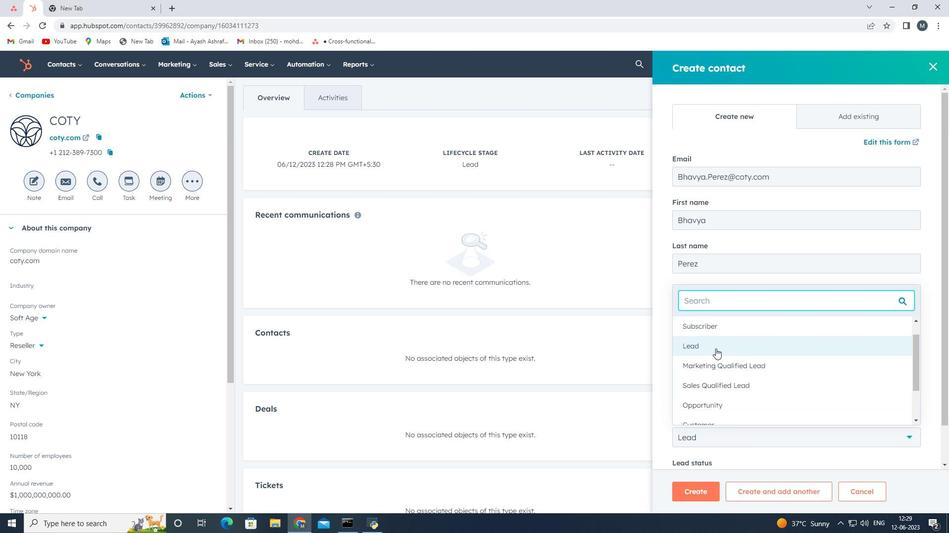 
Action: Mouse pressed left at (715, 348)
Screenshot: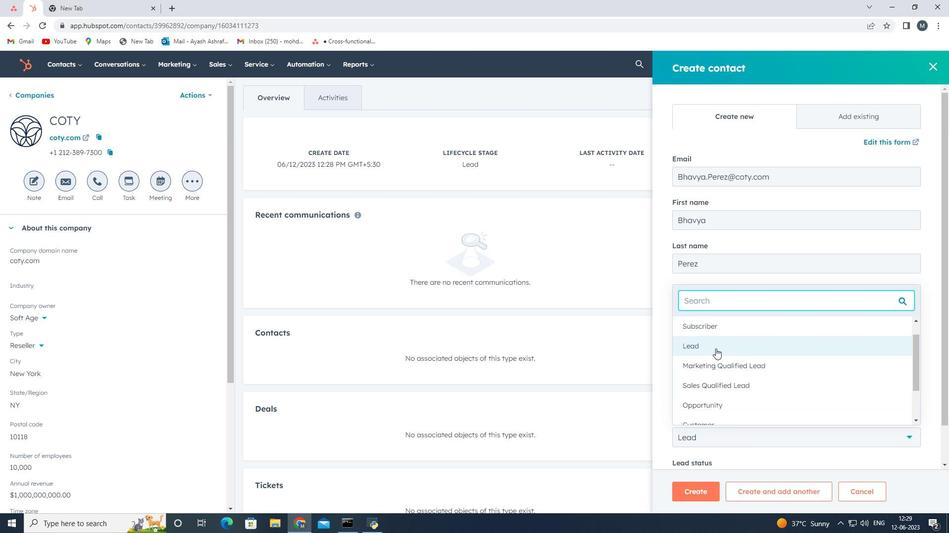 
Action: Mouse moved to (732, 454)
Screenshot: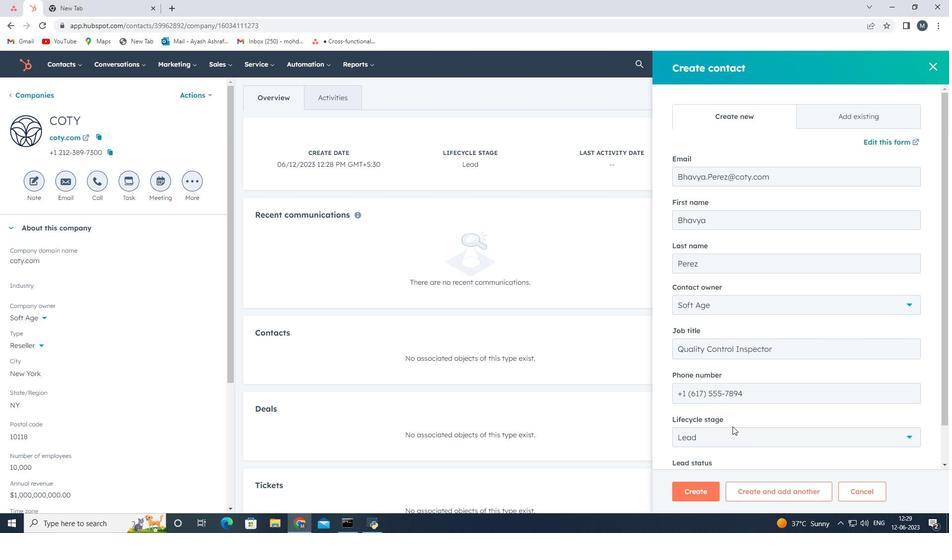 
Action: Mouse scrolled (732, 453) with delta (0, 0)
Screenshot: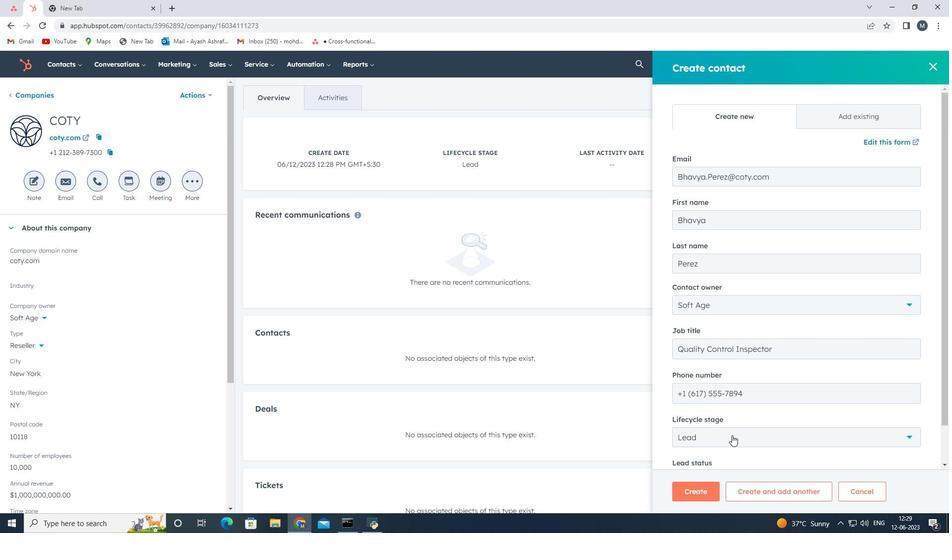 
Action: Mouse scrolled (732, 453) with delta (0, 0)
Screenshot: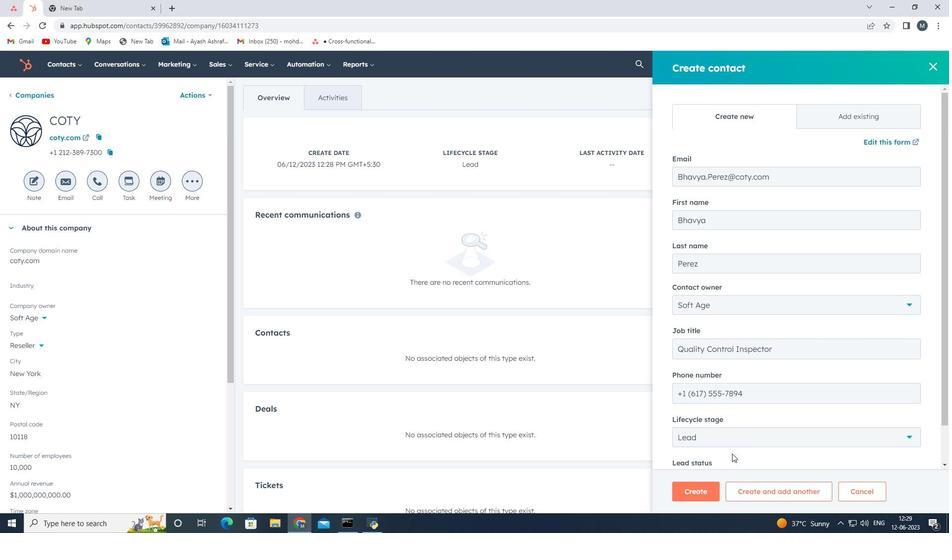 
Action: Mouse moved to (735, 434)
Screenshot: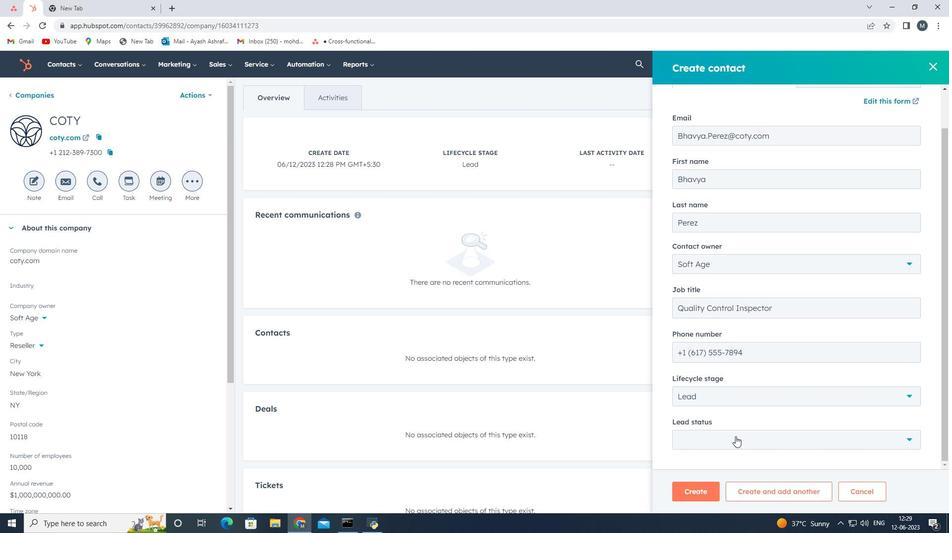 
Action: Mouse pressed left at (735, 434)
Screenshot: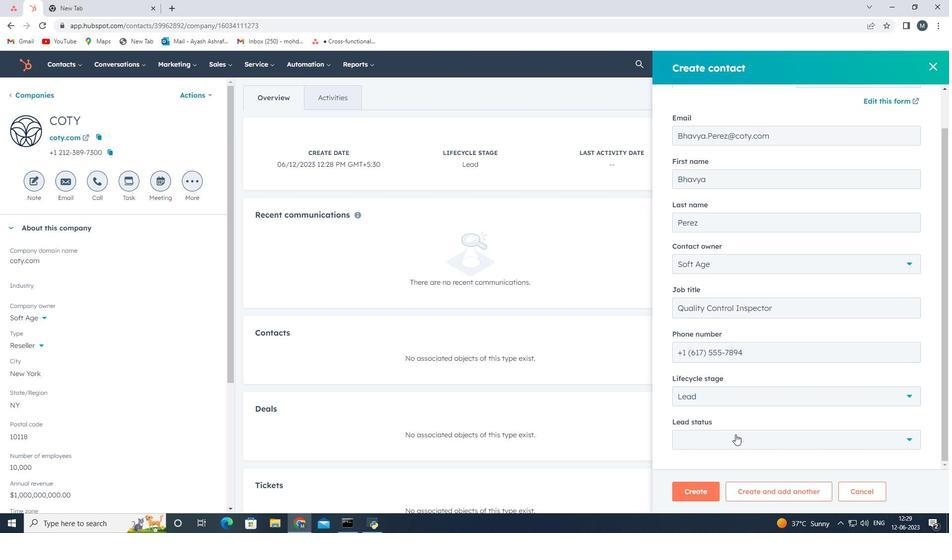 
Action: Mouse moved to (732, 365)
Screenshot: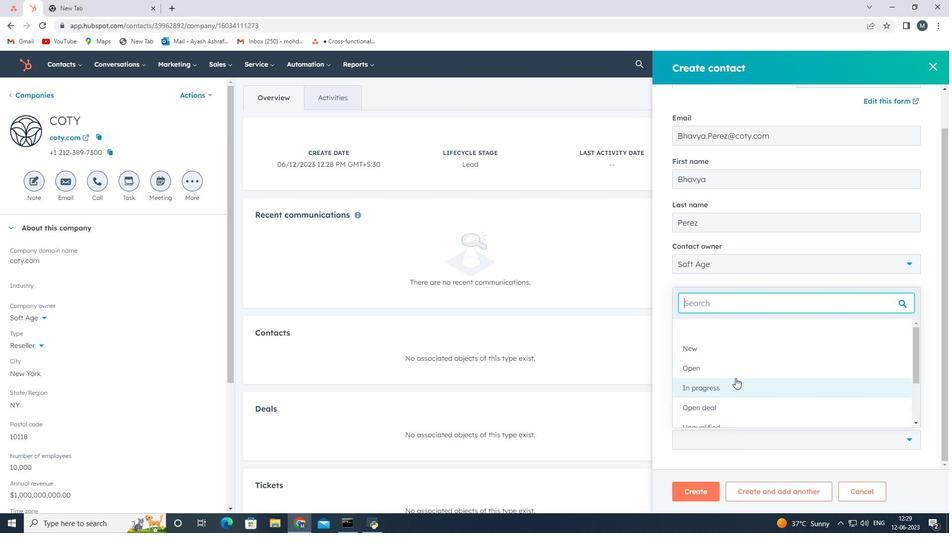 
Action: Mouse pressed left at (732, 365)
Screenshot: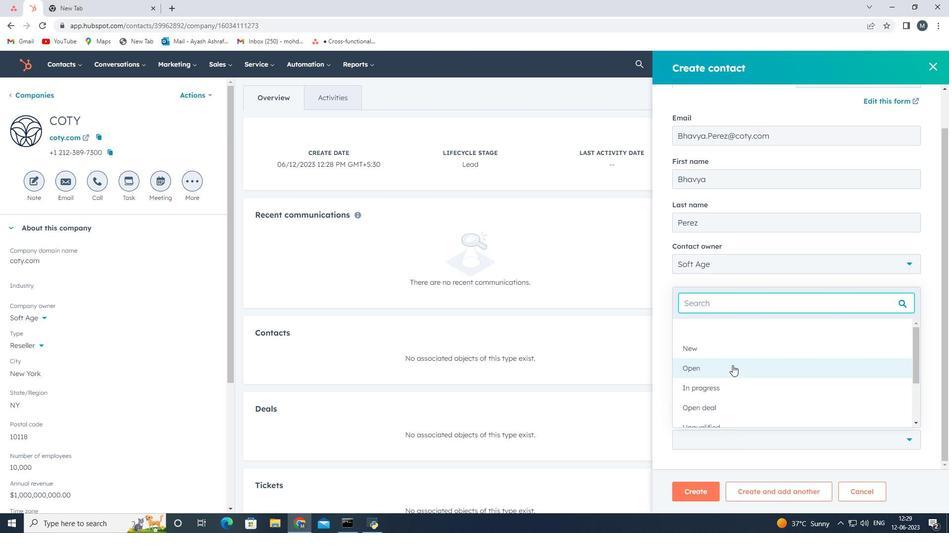 
Action: Mouse moved to (707, 484)
Screenshot: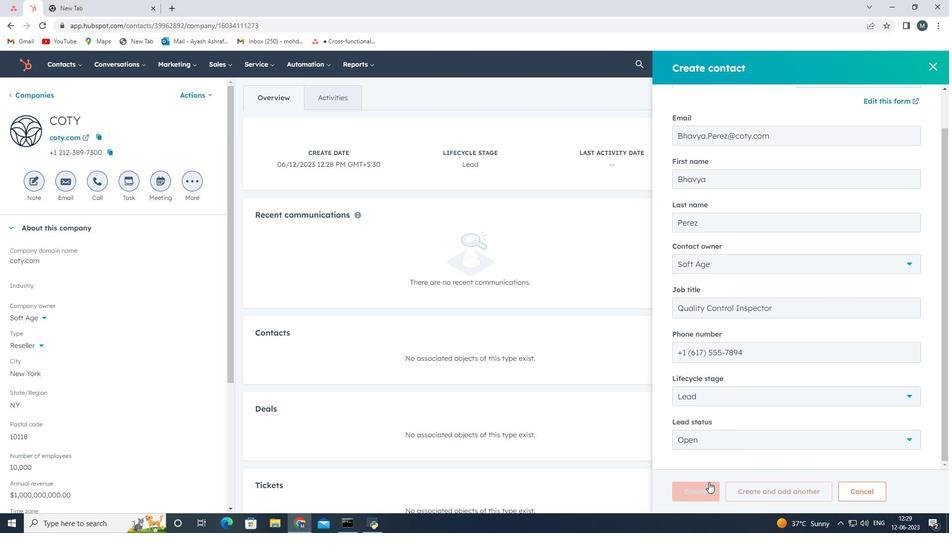 
Action: Mouse pressed left at (707, 484)
Screenshot: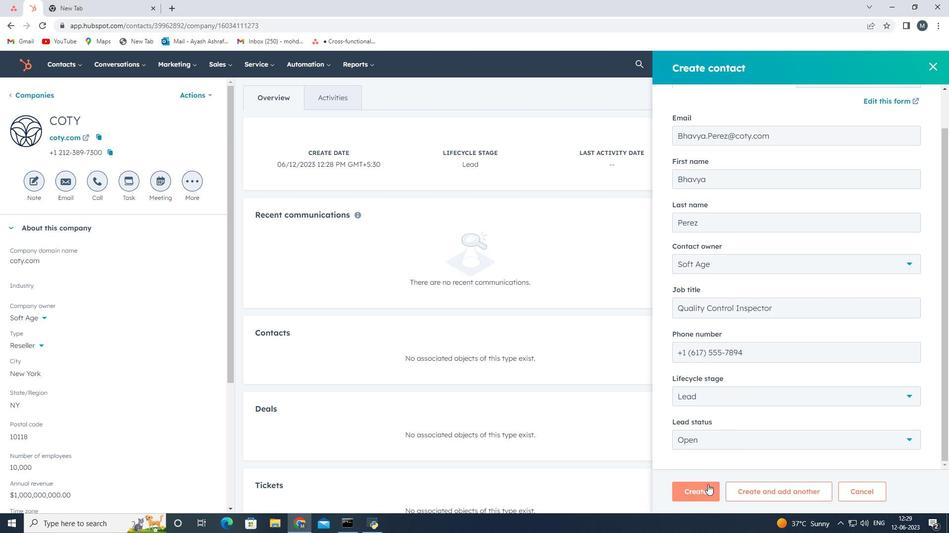 
Action: Mouse moved to (379, 365)
Screenshot: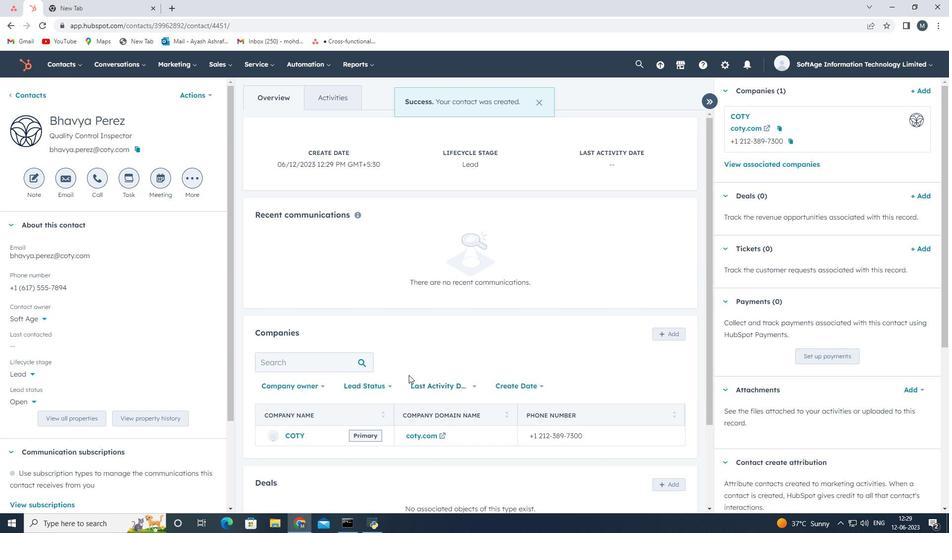 
